 Task: Create a due date automation trigger when advanced on, on the monday before a card is due add fields with custom field "Resume" set to a date between 1 and 7 working days ago at 11:00 AM.
Action: Mouse moved to (1107, 84)
Screenshot: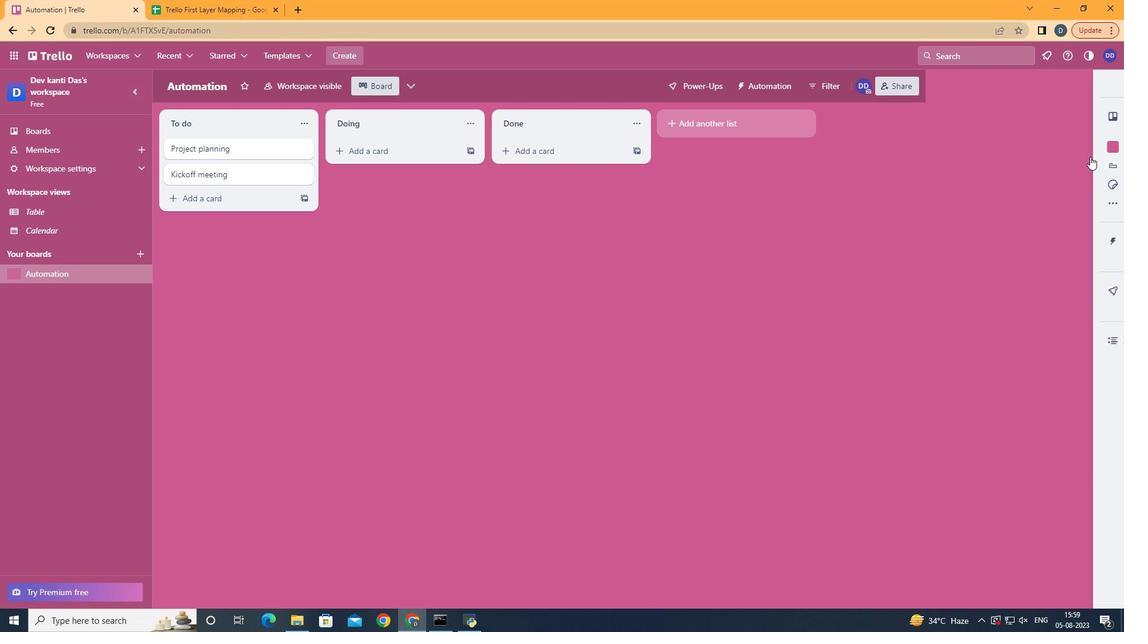 
Action: Mouse pressed left at (1107, 84)
Screenshot: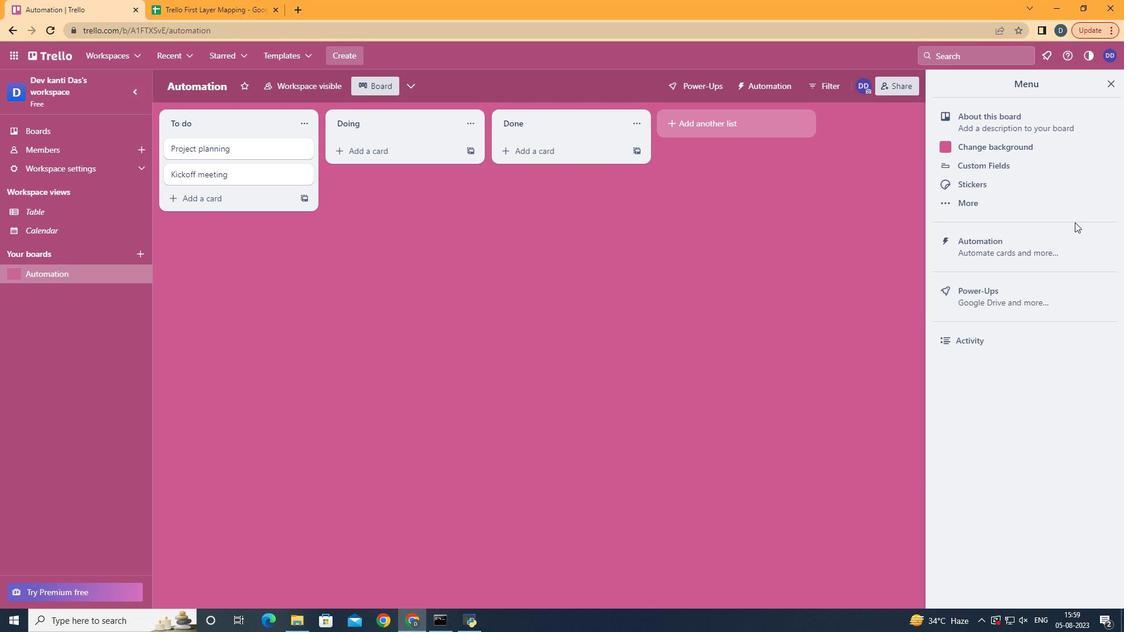 
Action: Mouse moved to (1057, 243)
Screenshot: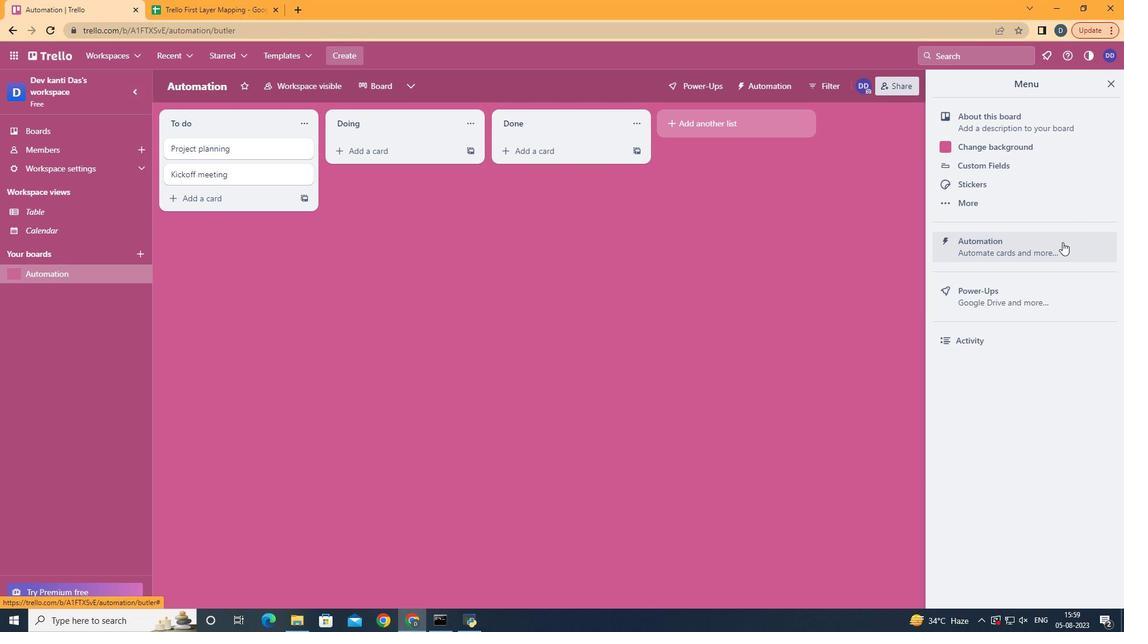 
Action: Mouse pressed left at (1057, 243)
Screenshot: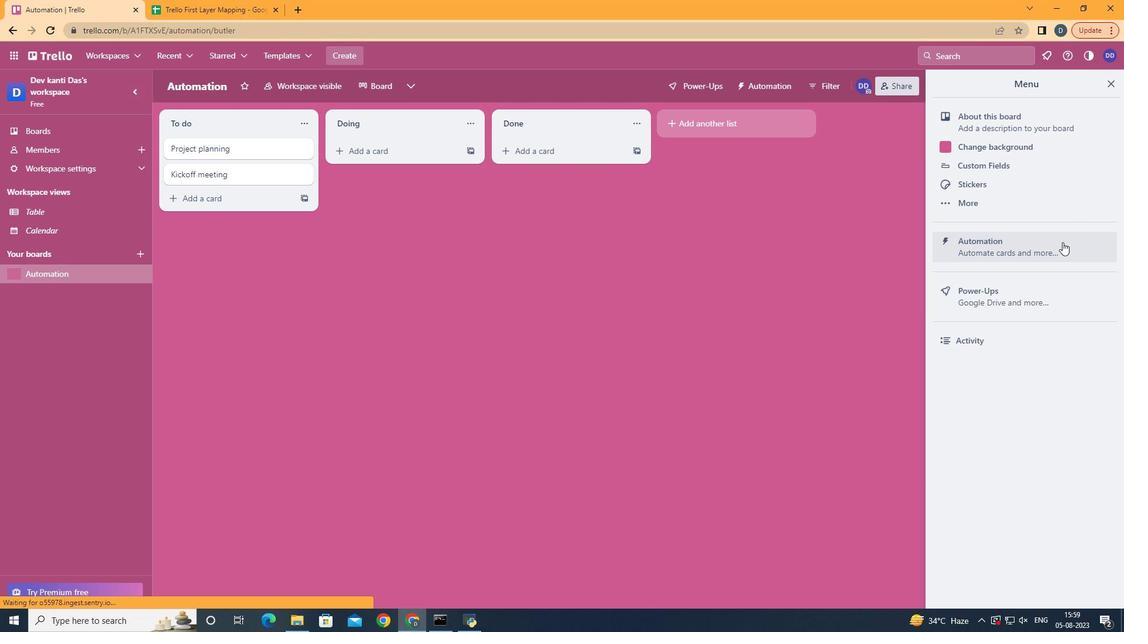 
Action: Mouse moved to (235, 243)
Screenshot: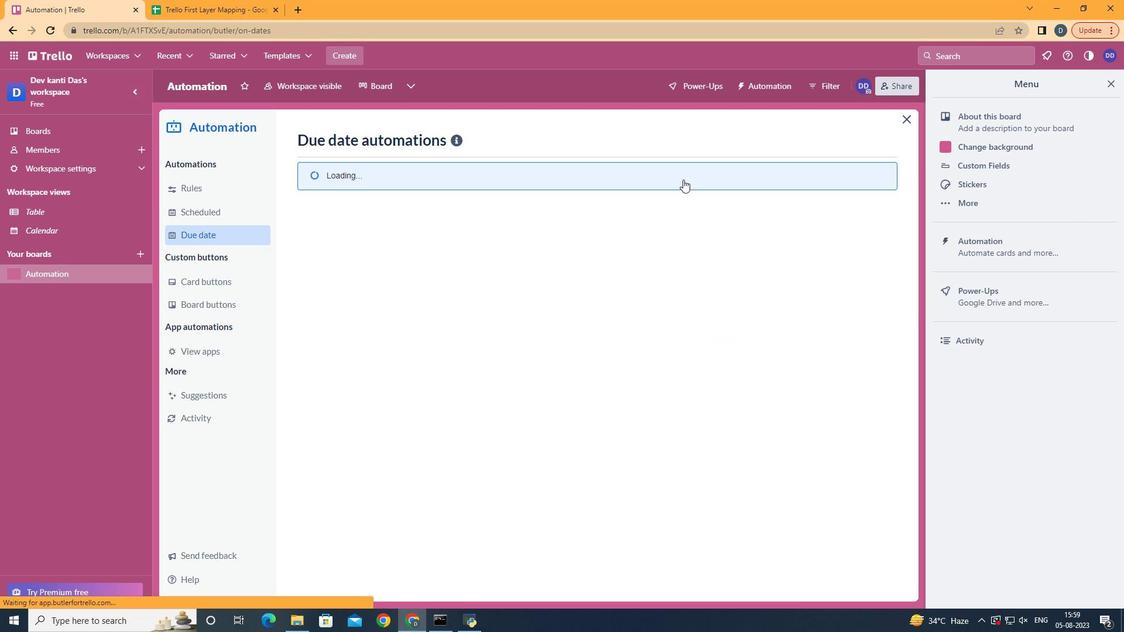 
Action: Mouse pressed left at (235, 243)
Screenshot: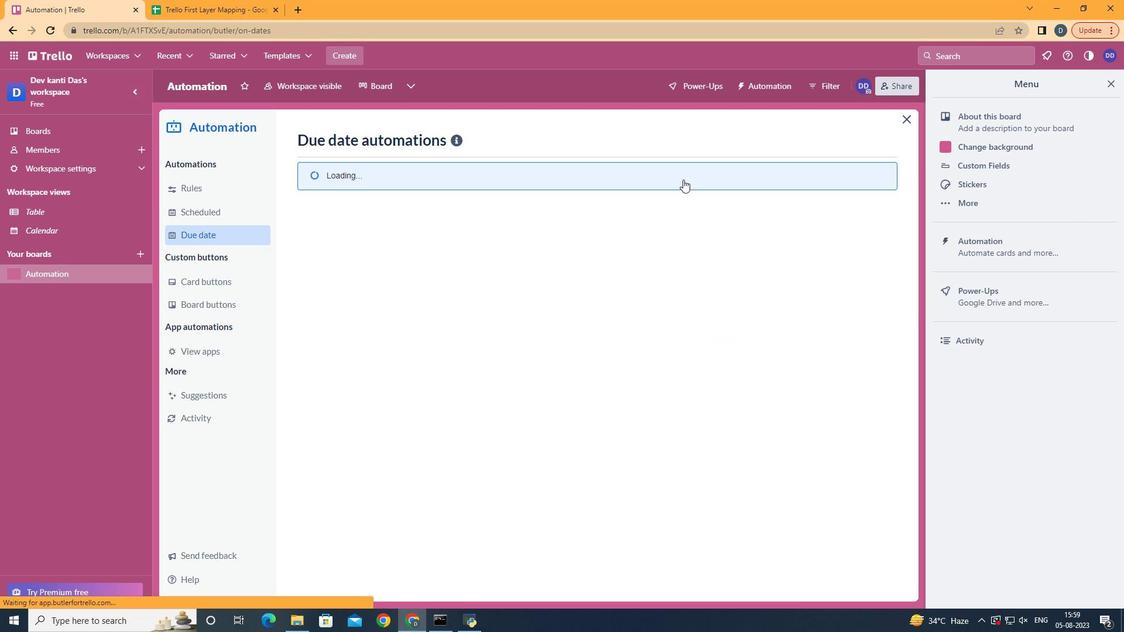 
Action: Mouse moved to (830, 142)
Screenshot: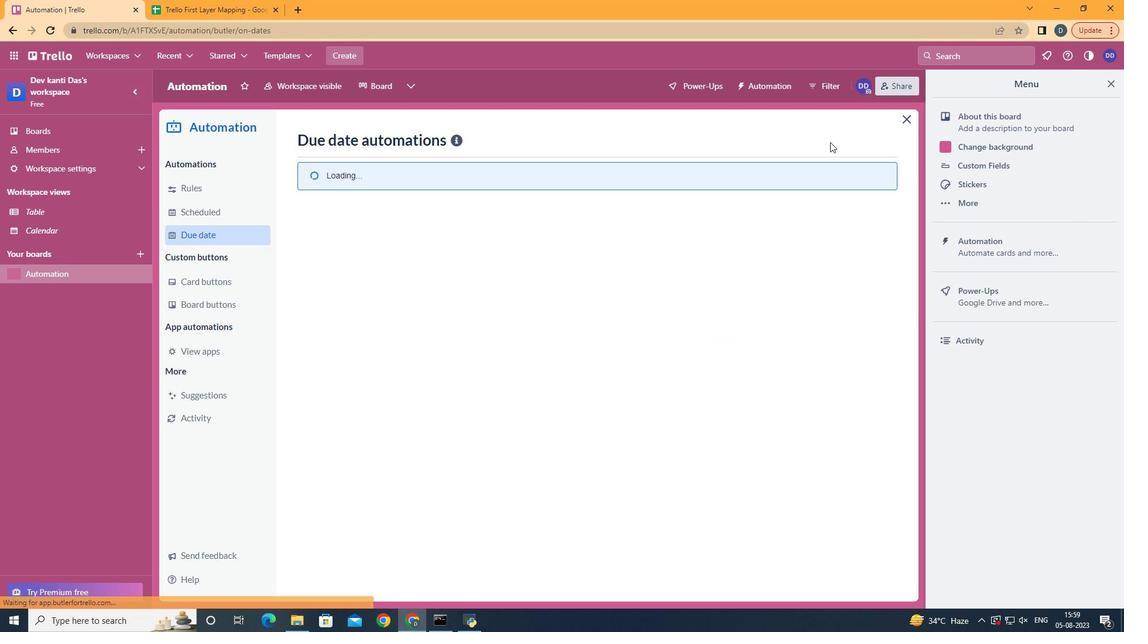 
Action: Mouse pressed left at (830, 142)
Screenshot: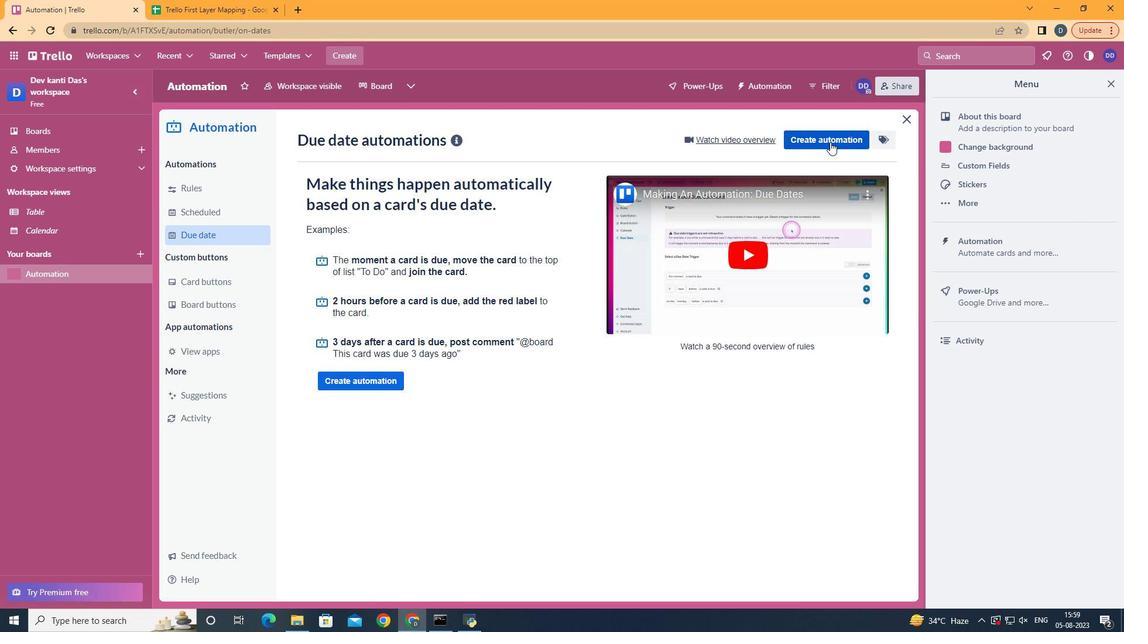 
Action: Mouse pressed left at (830, 142)
Screenshot: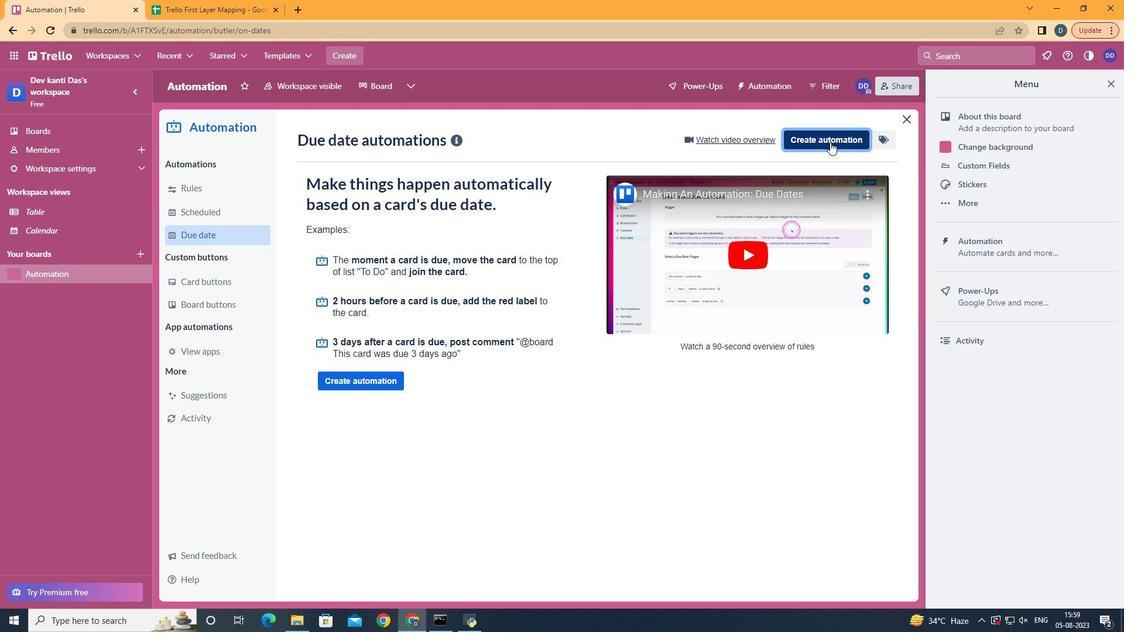 
Action: Mouse moved to (608, 252)
Screenshot: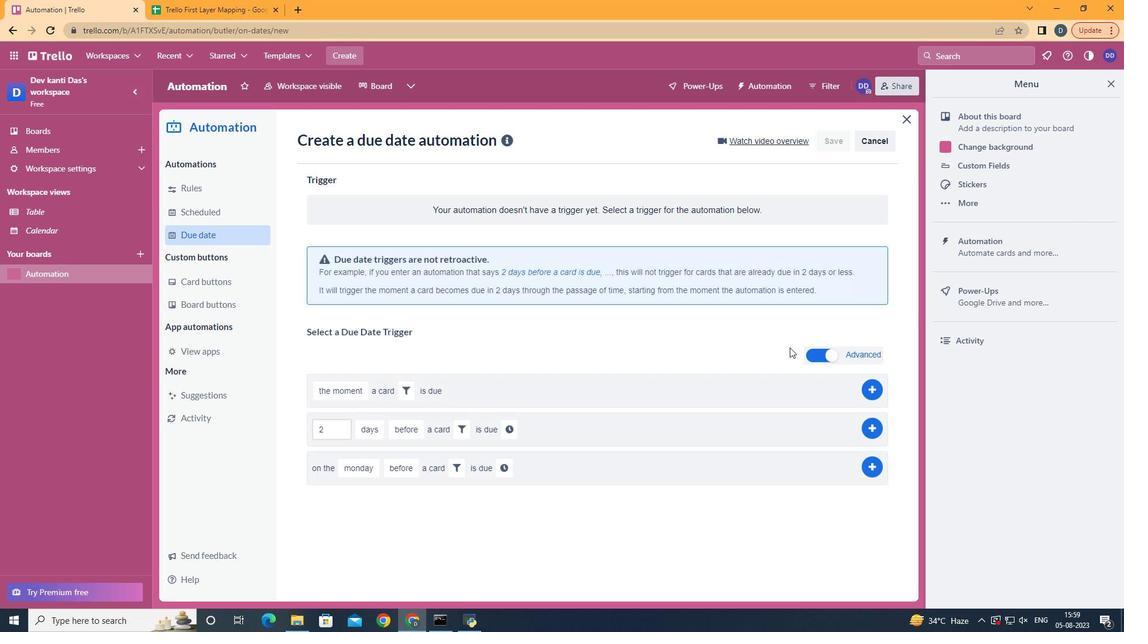 
Action: Mouse pressed left at (608, 252)
Screenshot: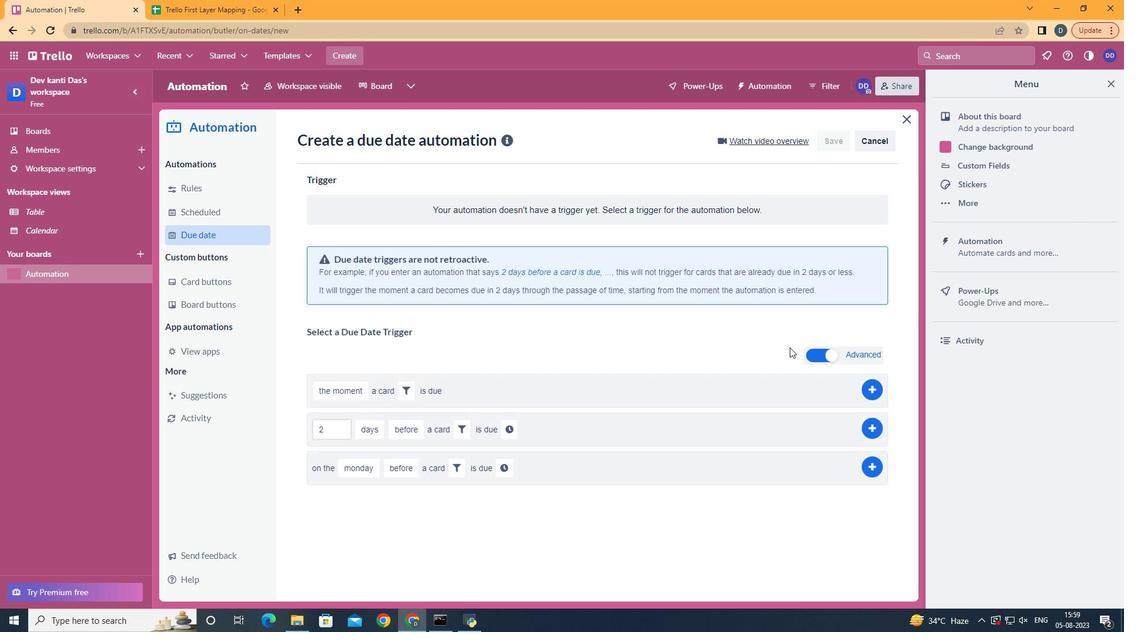 
Action: Mouse moved to (372, 312)
Screenshot: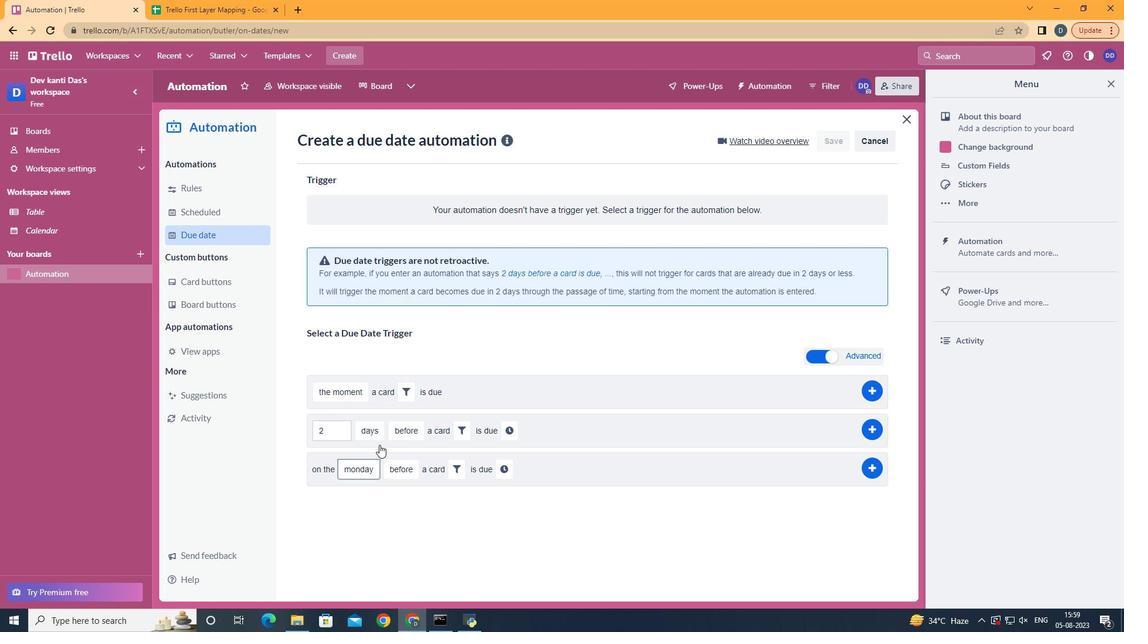 
Action: Mouse pressed left at (372, 312)
Screenshot: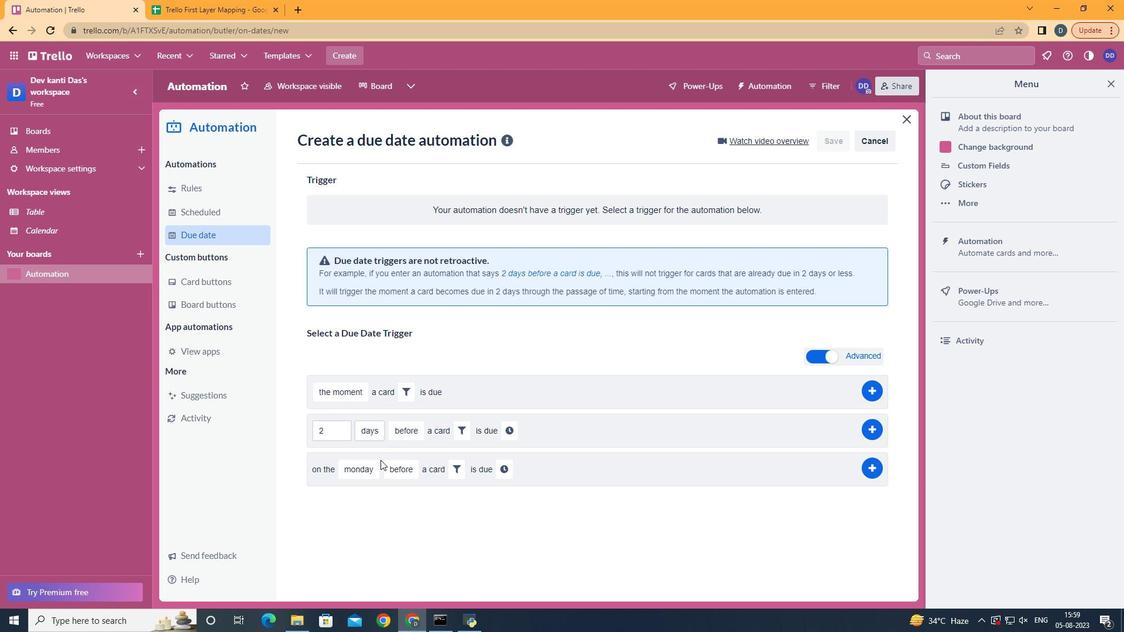
Action: Mouse moved to (405, 493)
Screenshot: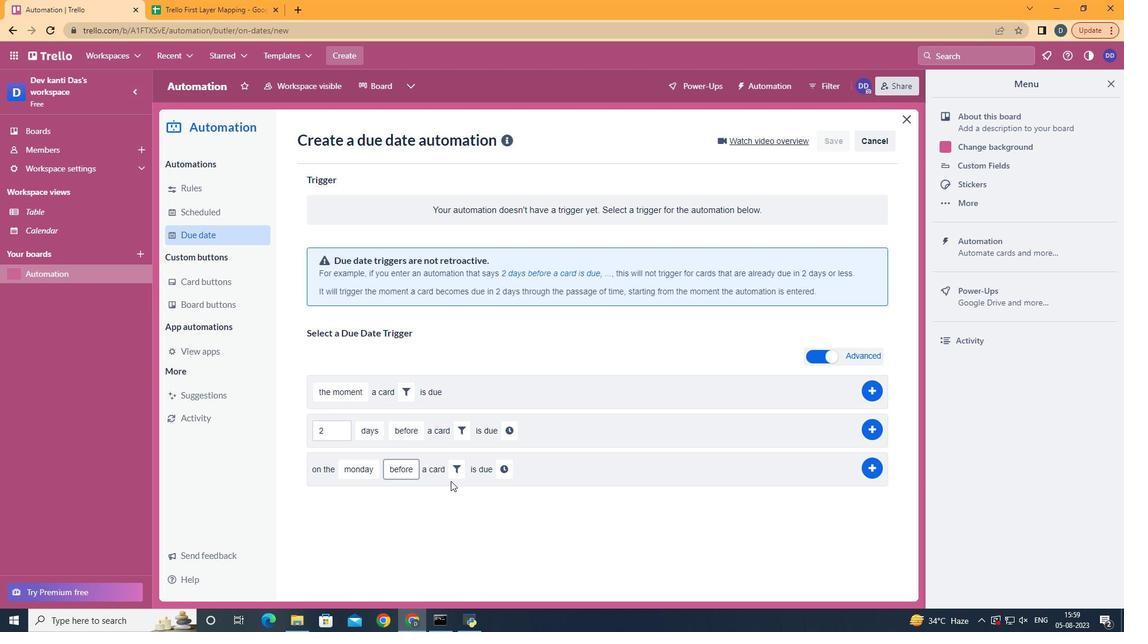 
Action: Mouse pressed left at (405, 493)
Screenshot: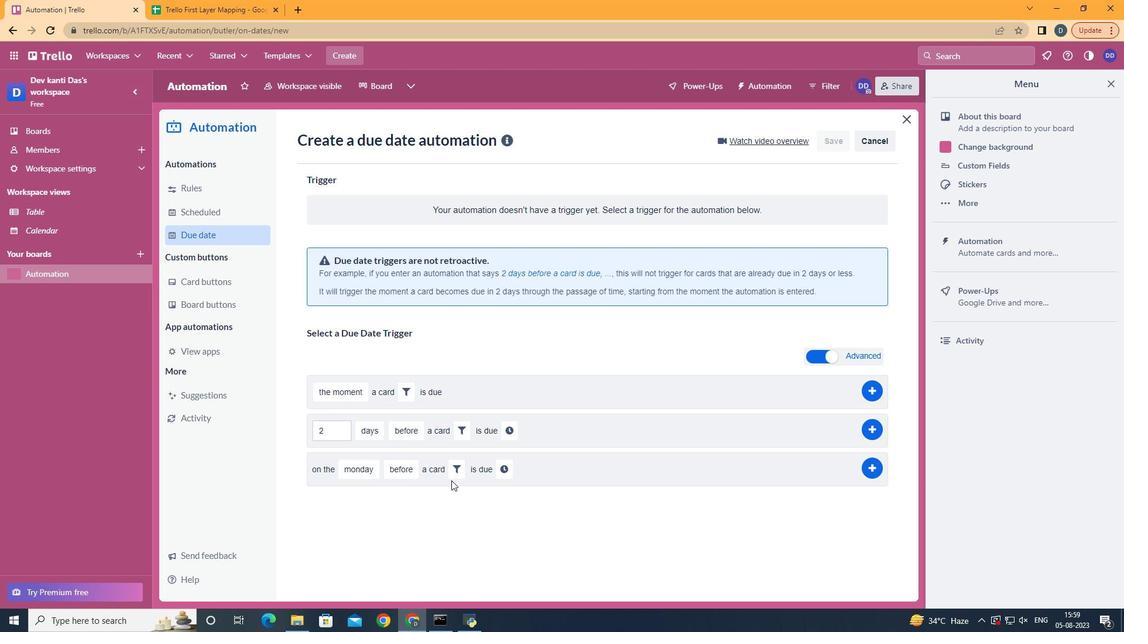 
Action: Mouse moved to (453, 476)
Screenshot: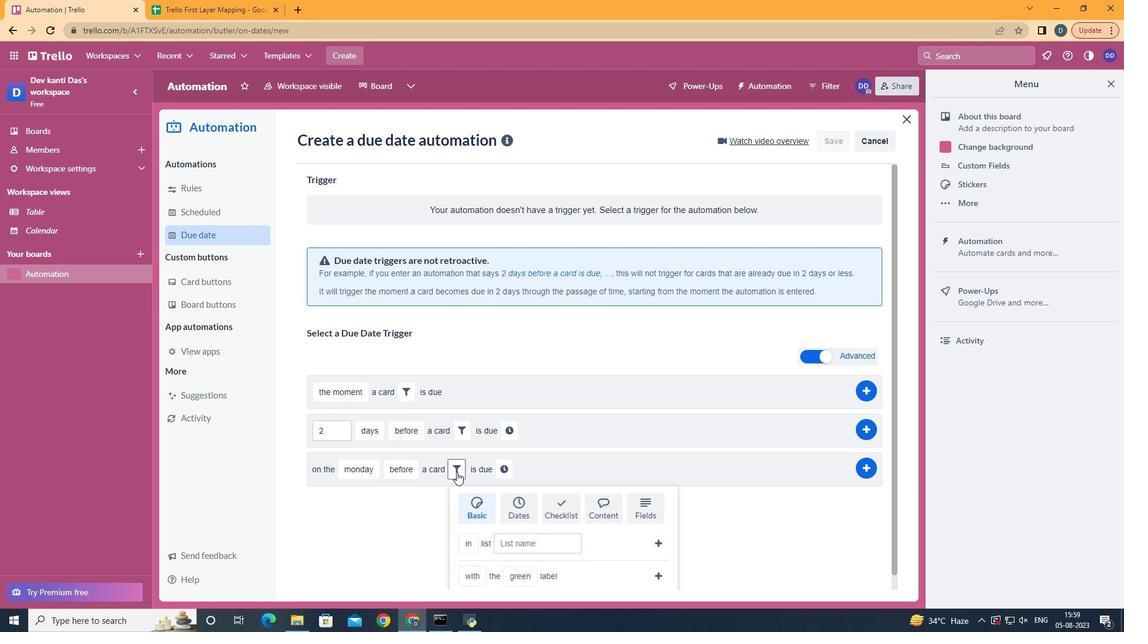 
Action: Mouse pressed left at (453, 476)
Screenshot: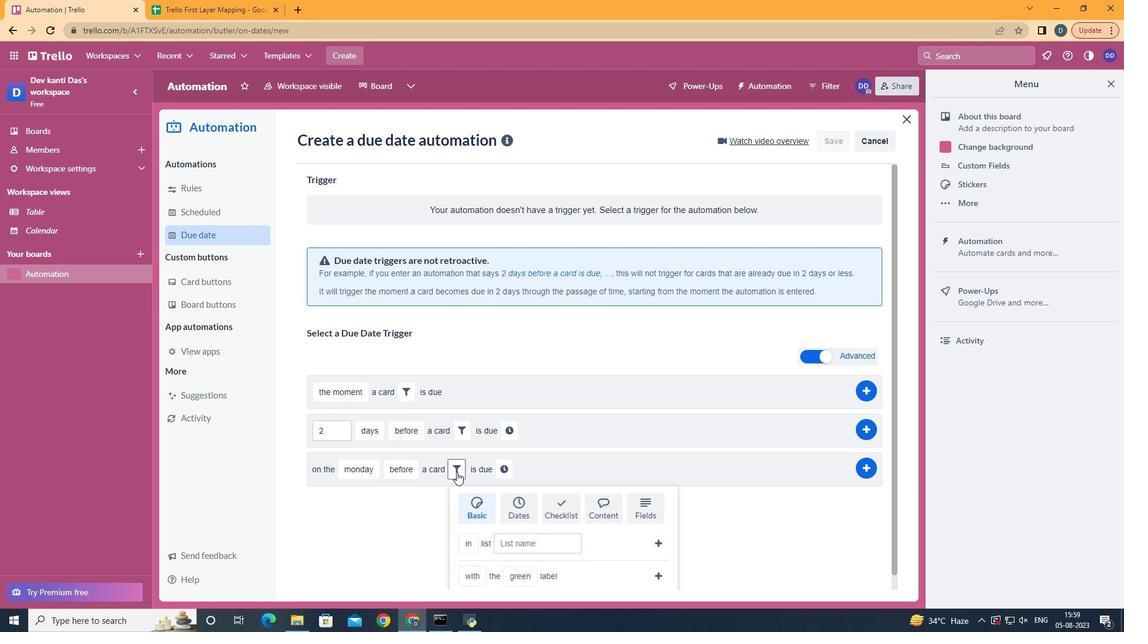 
Action: Mouse moved to (643, 504)
Screenshot: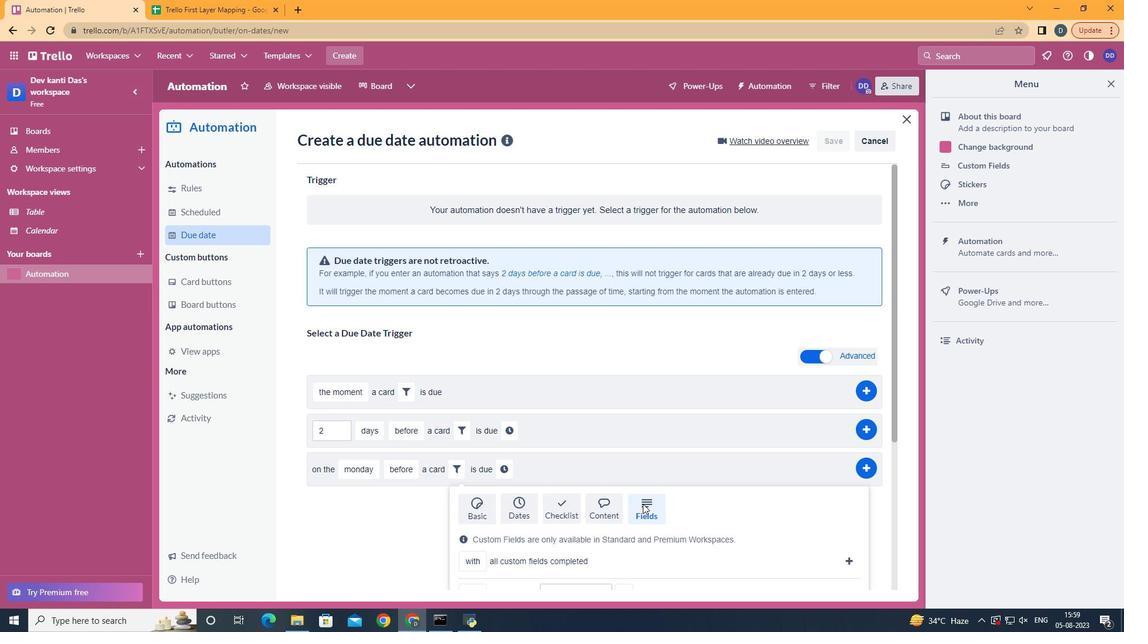 
Action: Mouse pressed left at (643, 504)
Screenshot: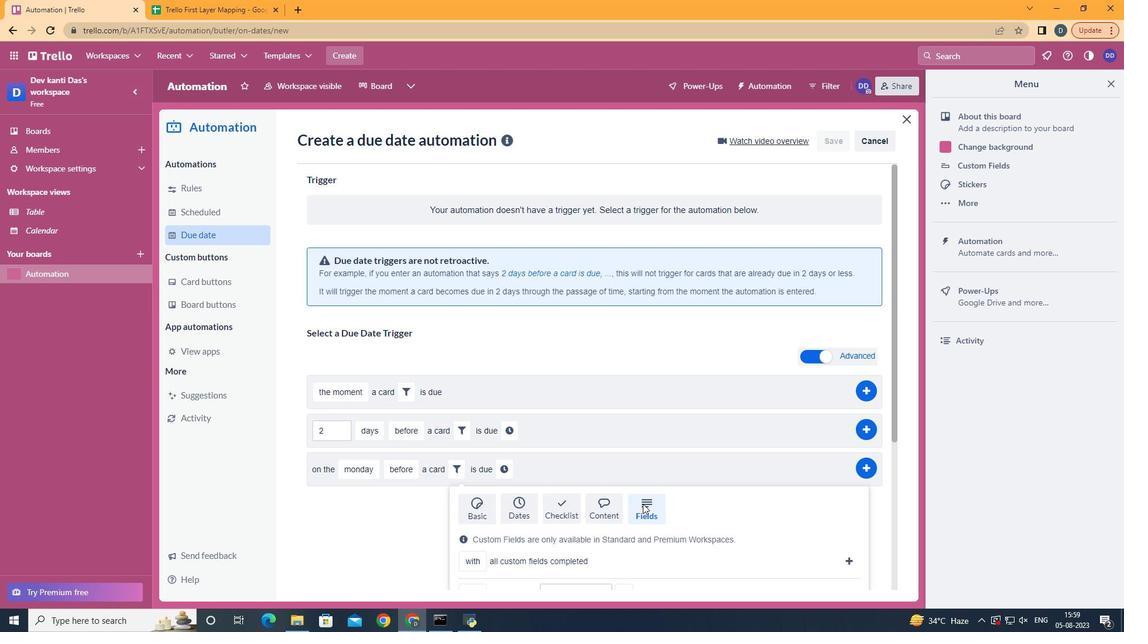 
Action: Mouse moved to (643, 504)
Screenshot: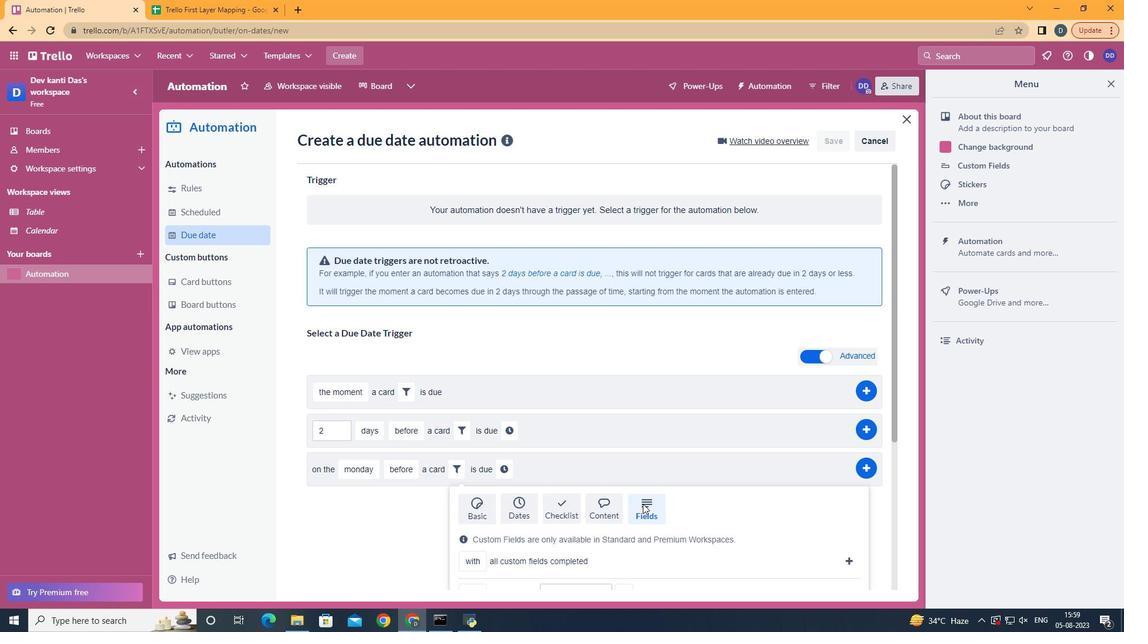 
Action: Mouse scrolled (643, 503) with delta (0, 0)
Screenshot: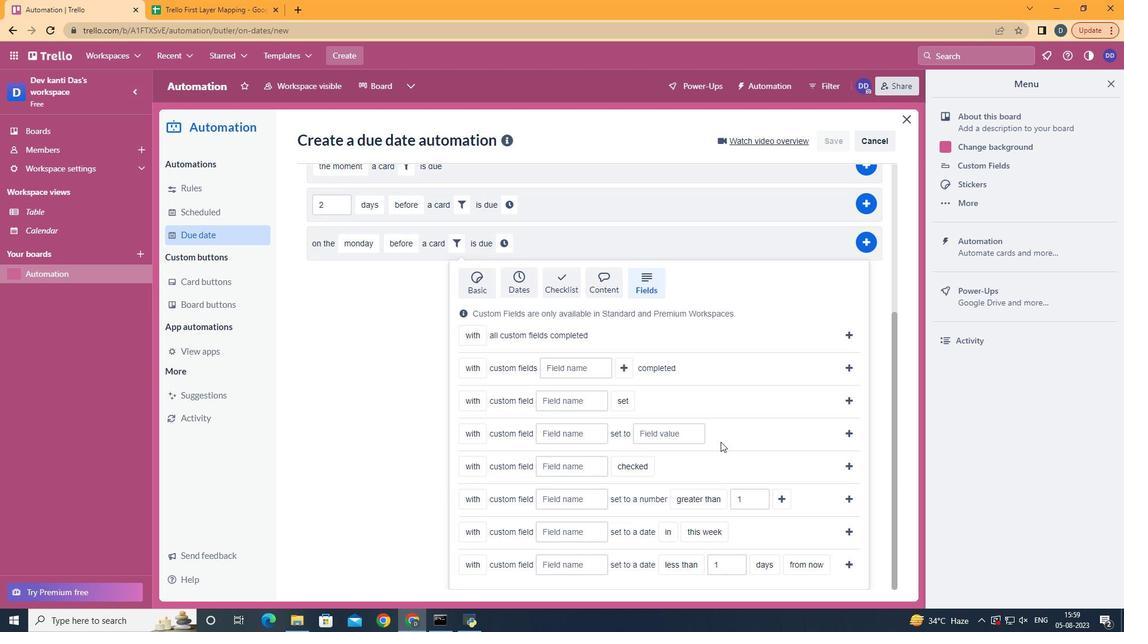 
Action: Mouse scrolled (643, 503) with delta (0, 0)
Screenshot: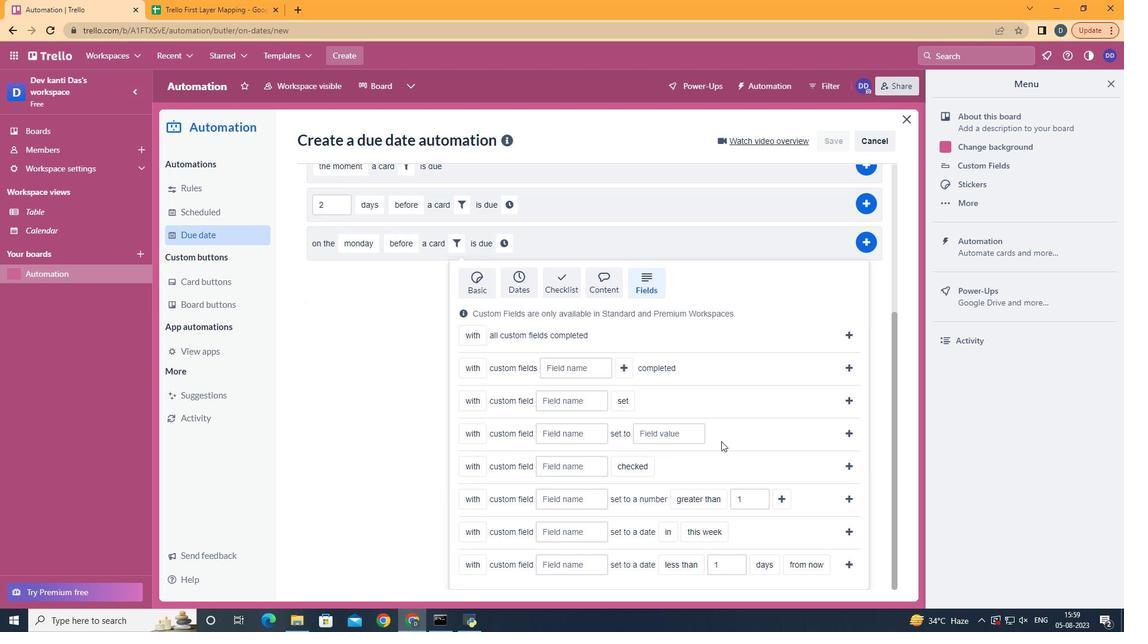 
Action: Mouse scrolled (643, 503) with delta (0, 0)
Screenshot: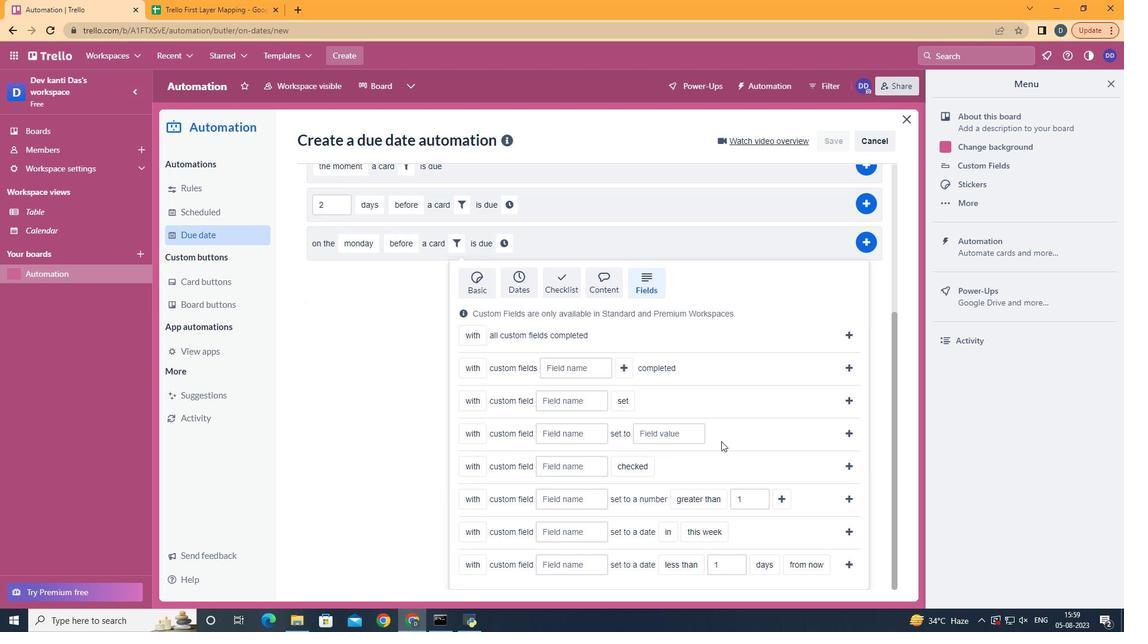 
Action: Mouse scrolled (643, 503) with delta (0, 0)
Screenshot: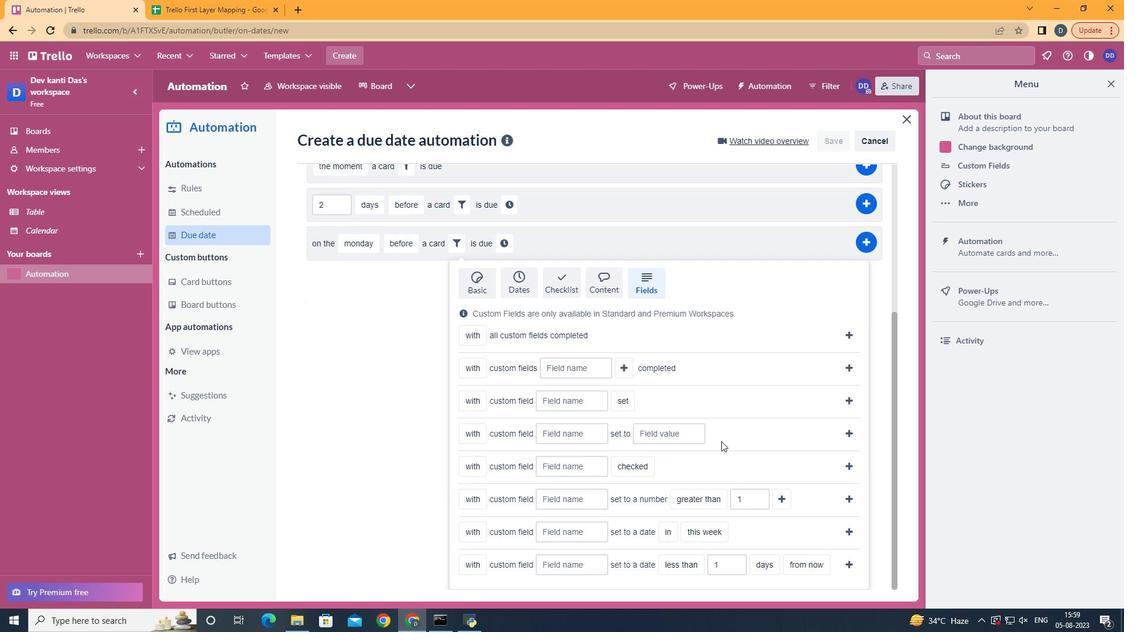 
Action: Mouse scrolled (643, 503) with delta (0, 0)
Screenshot: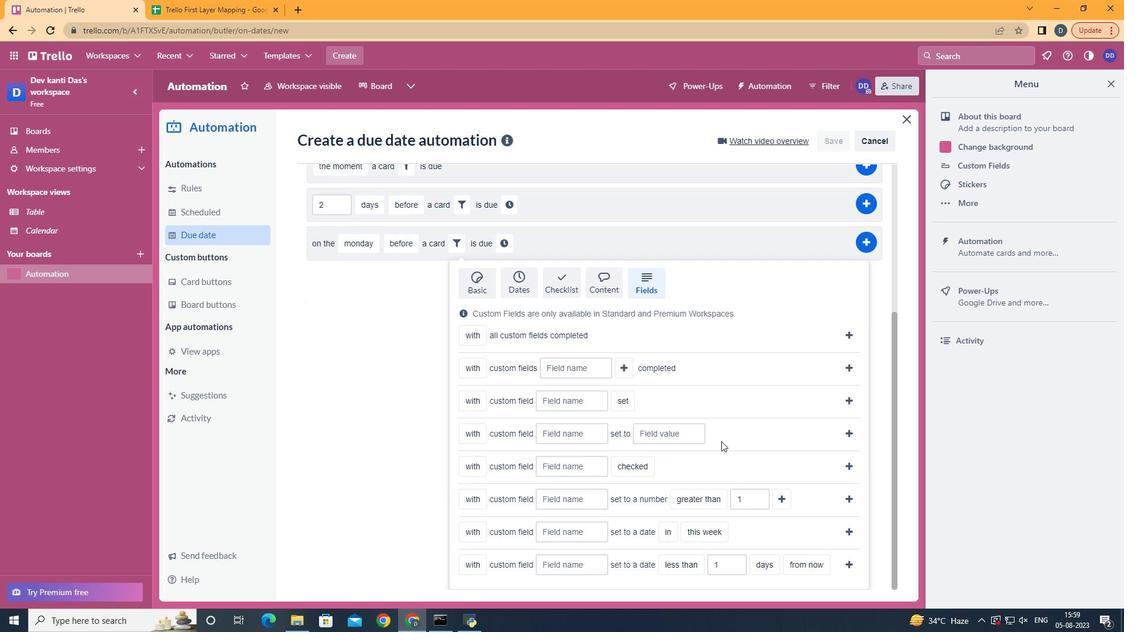 
Action: Mouse scrolled (643, 503) with delta (0, 0)
Screenshot: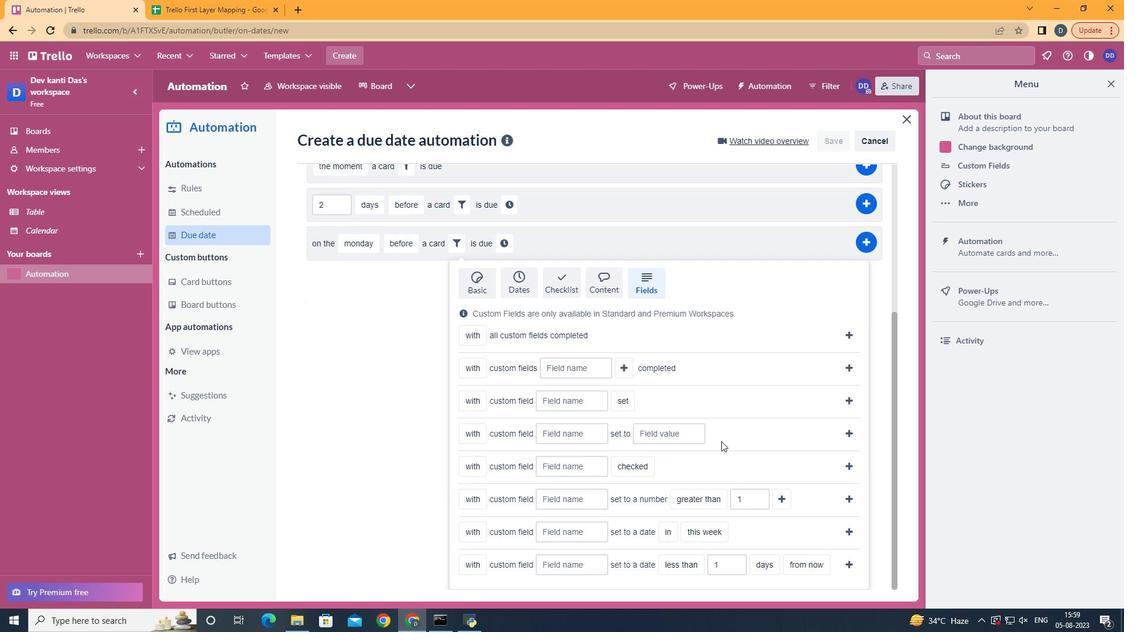 
Action: Mouse moved to (615, 489)
Screenshot: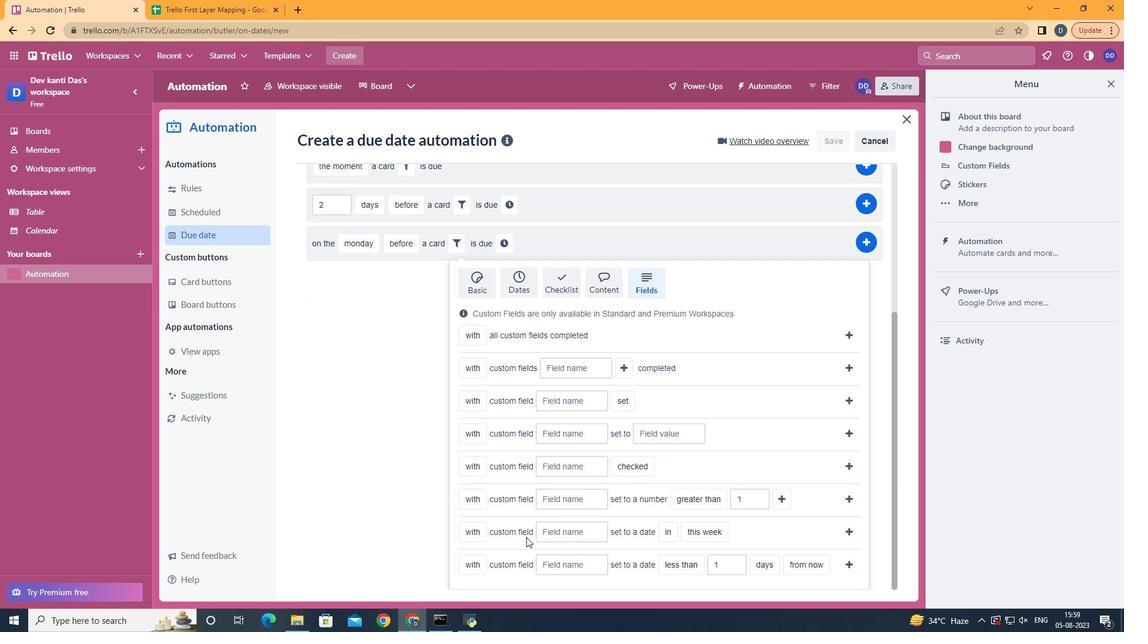 
Action: Mouse scrolled (615, 489) with delta (0, 0)
Screenshot: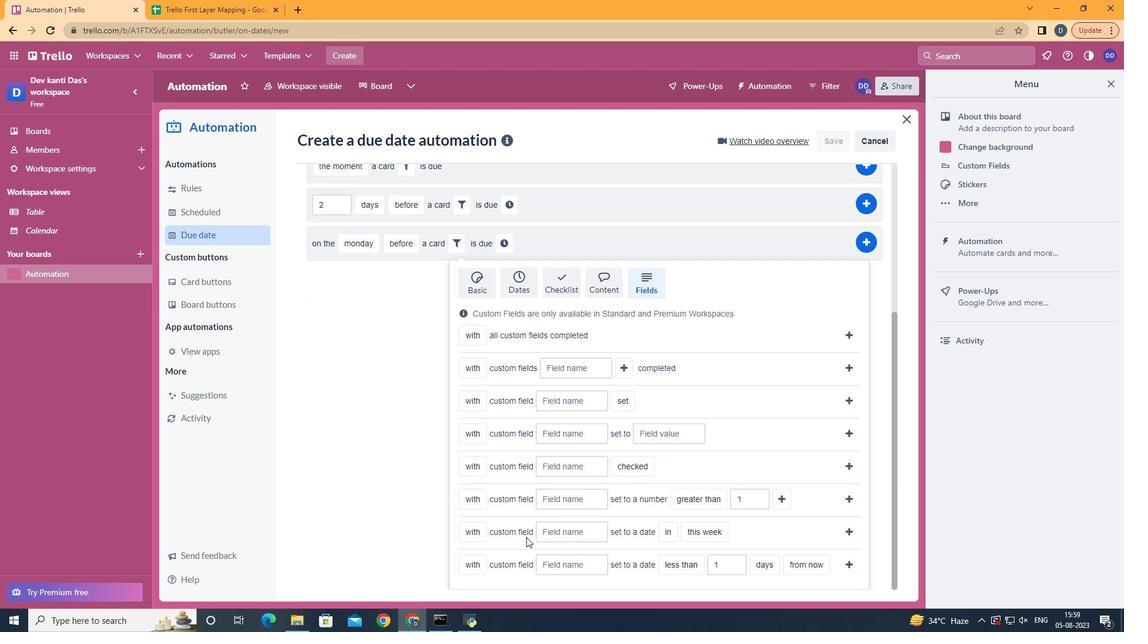 
Action: Mouse scrolled (615, 489) with delta (0, 0)
Screenshot: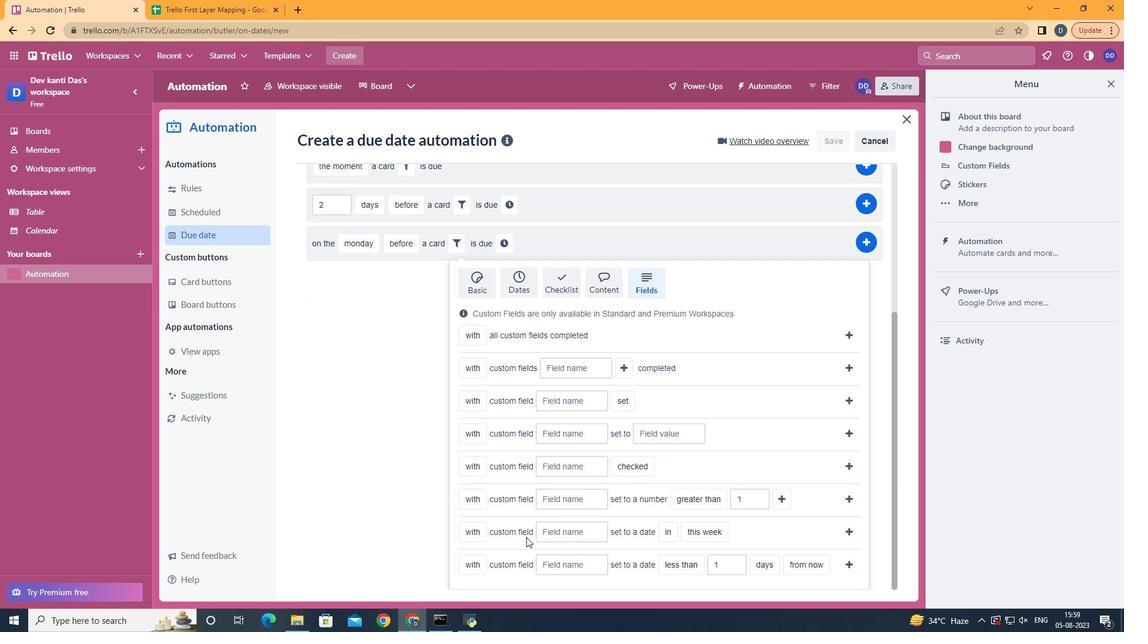 
Action: Mouse scrolled (615, 489) with delta (0, 0)
Screenshot: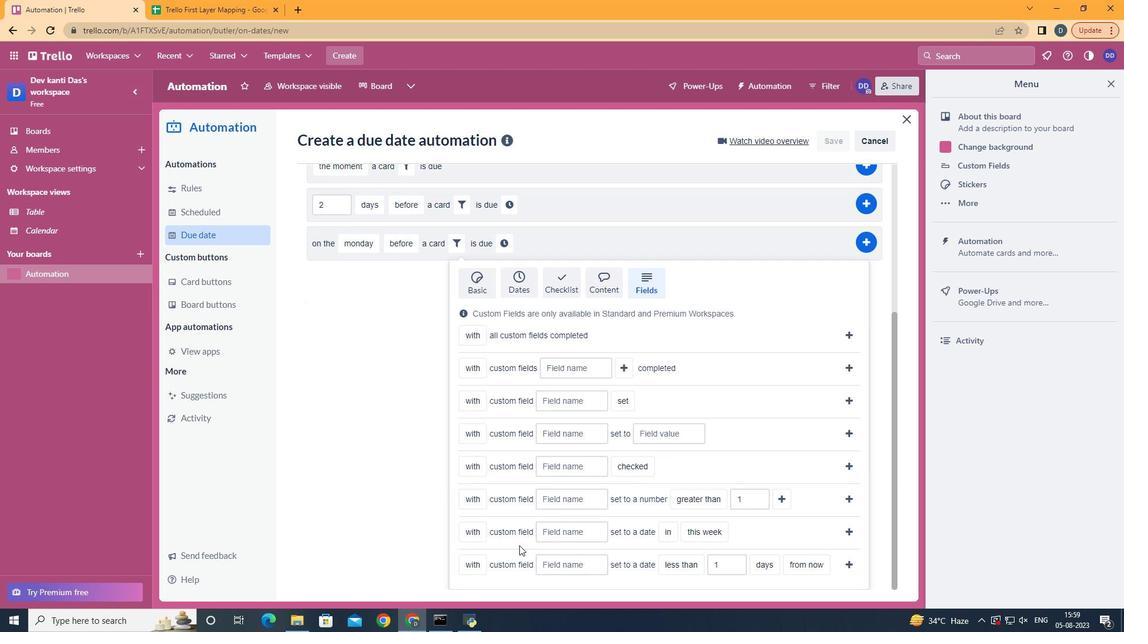 
Action: Mouse moved to (490, 516)
Screenshot: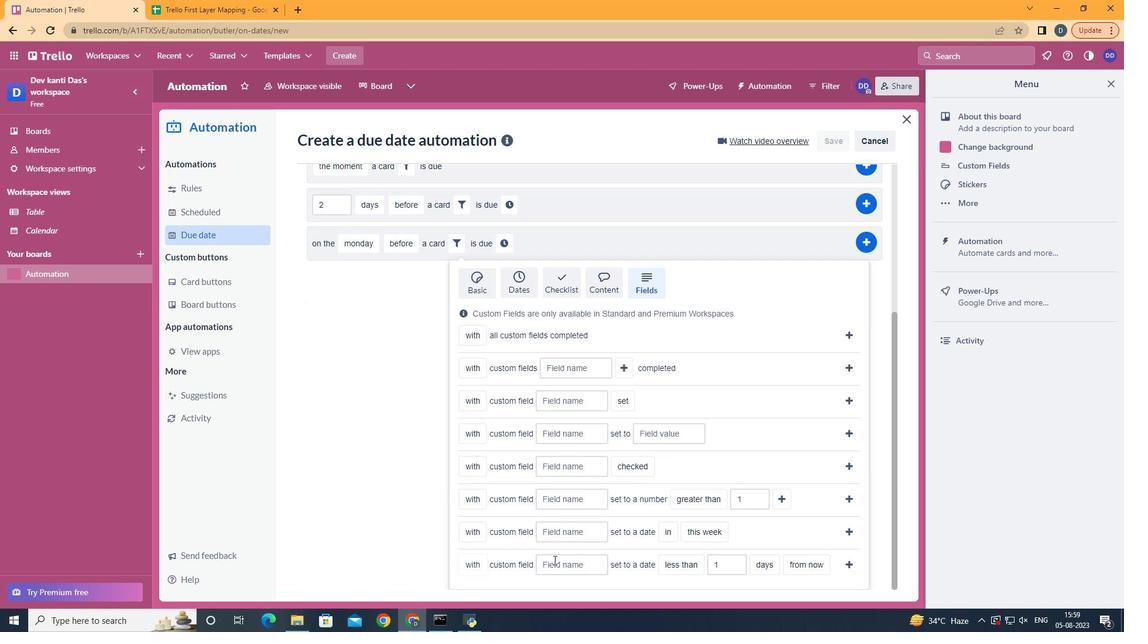 
Action: Mouse pressed left at (490, 516)
Screenshot: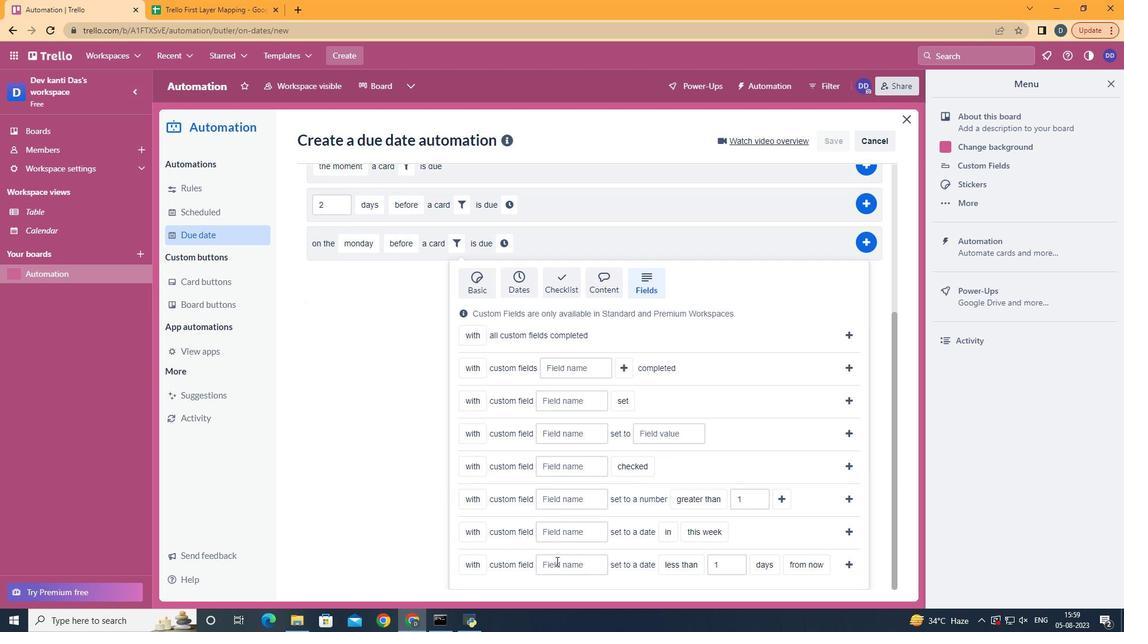 
Action: Mouse moved to (556, 561)
Screenshot: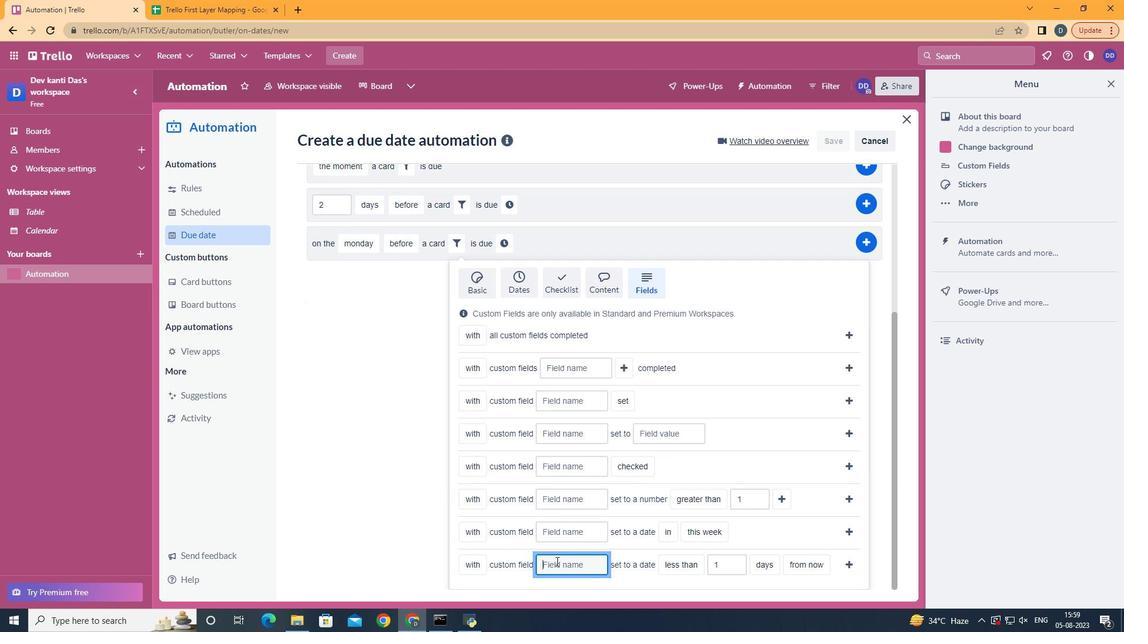 
Action: Mouse pressed left at (556, 561)
Screenshot: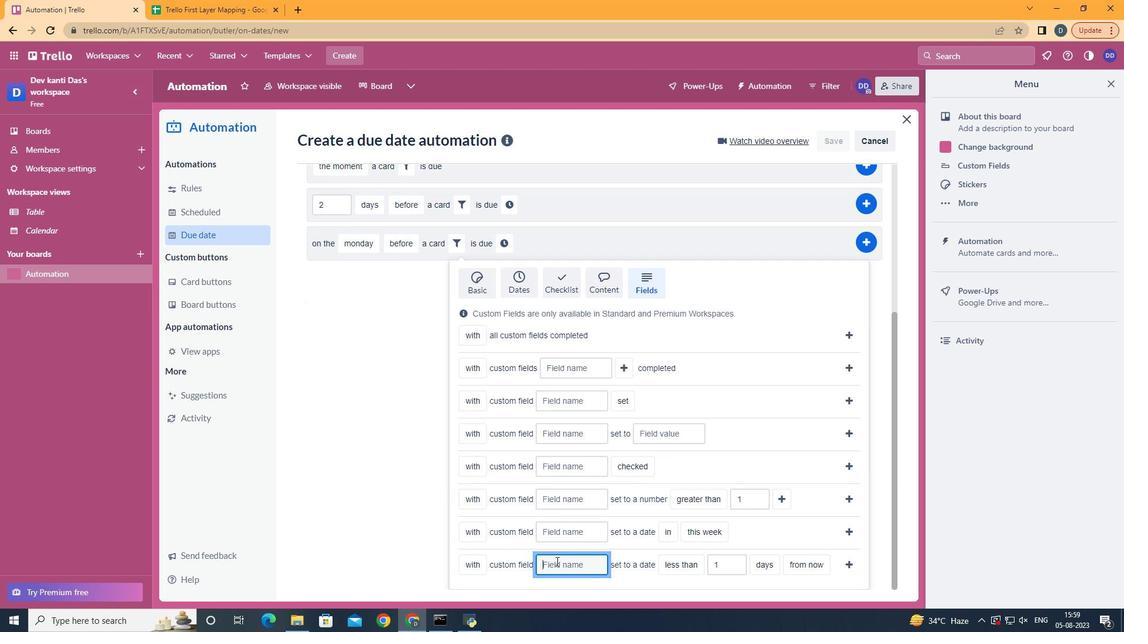 
Action: Key pressed <Key.shift>Resume
Screenshot: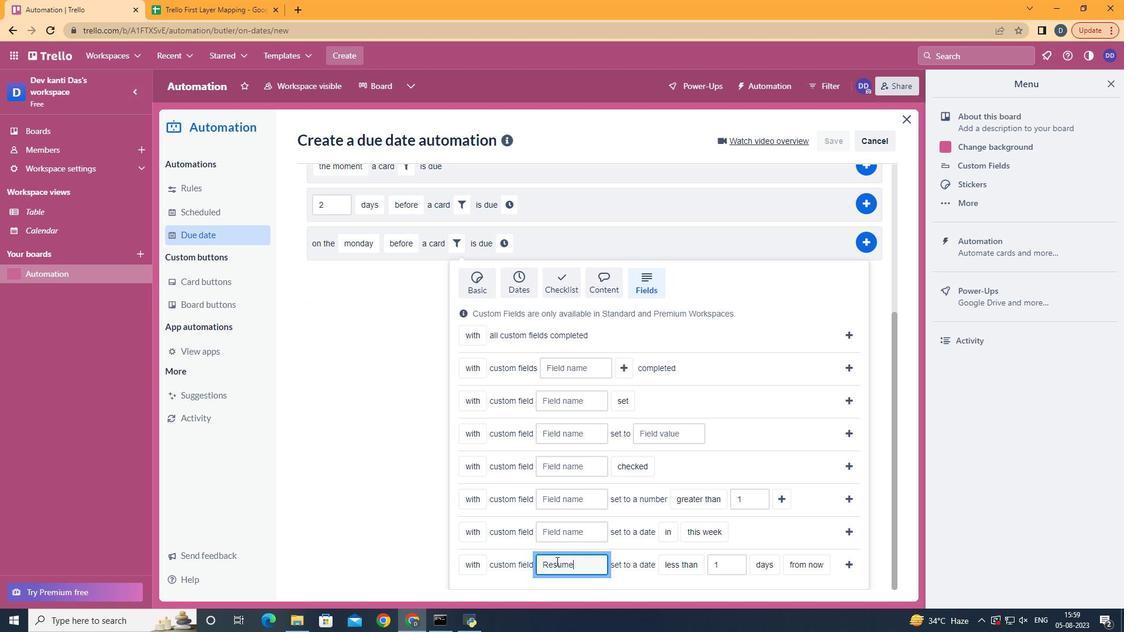 
Action: Mouse moved to (694, 542)
Screenshot: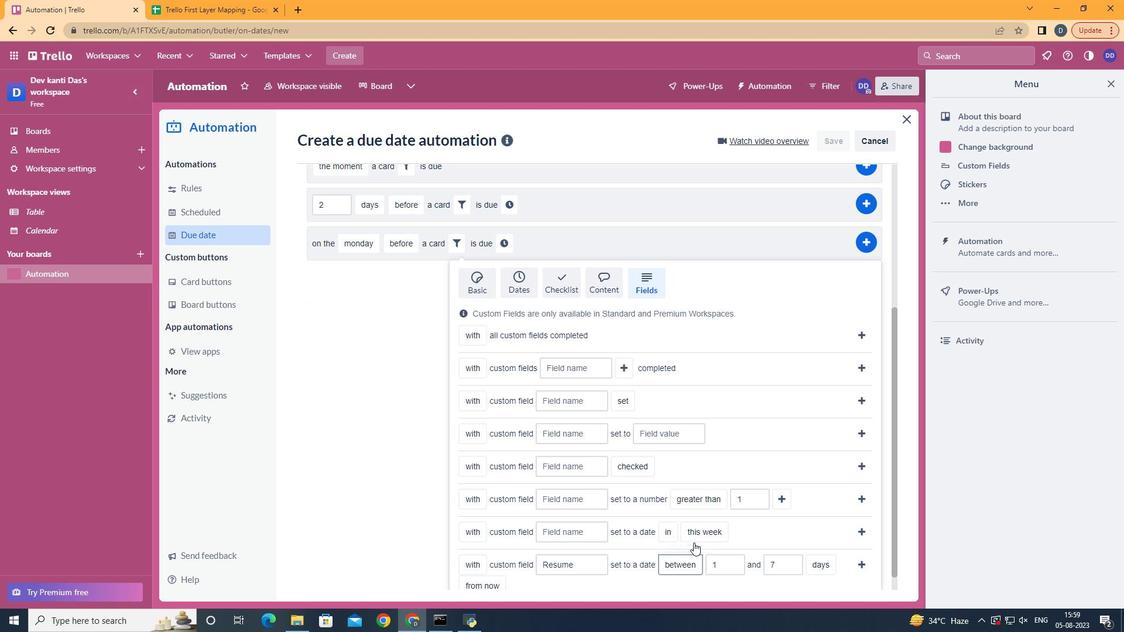 
Action: Mouse pressed left at (694, 542)
Screenshot: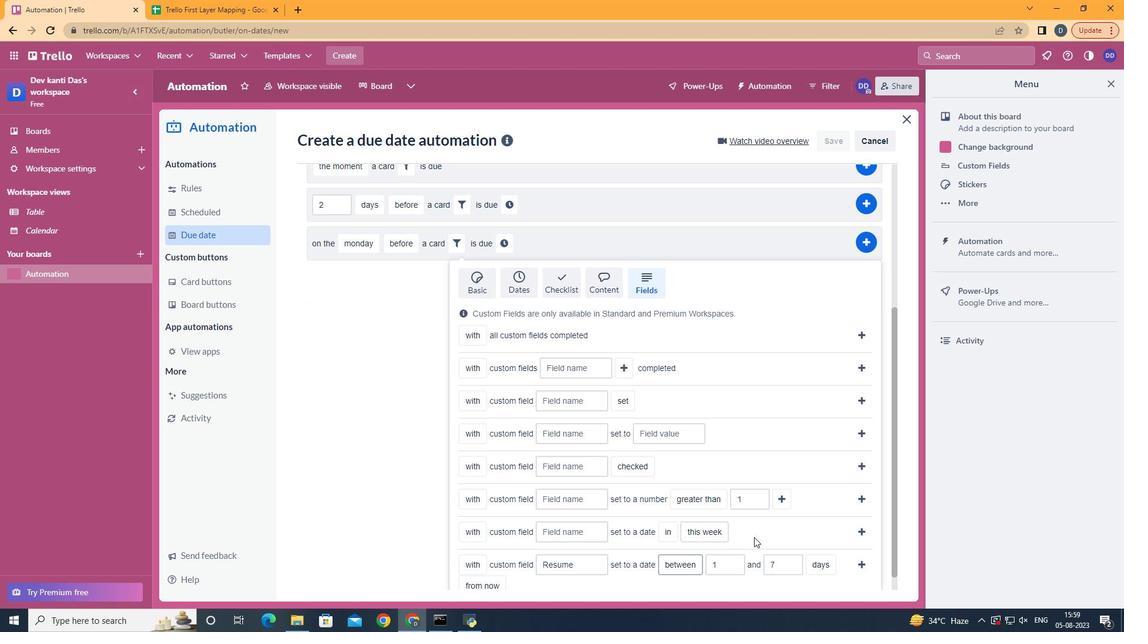 
Action: Mouse moved to (780, 531)
Screenshot: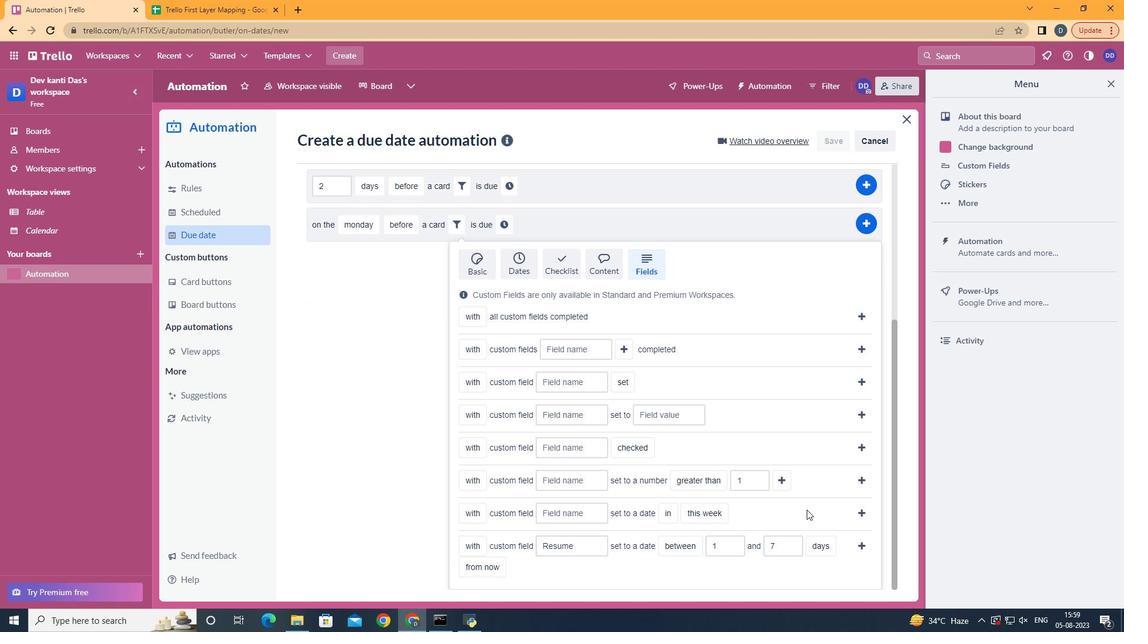 
Action: Mouse scrolled (780, 530) with delta (0, 0)
Screenshot: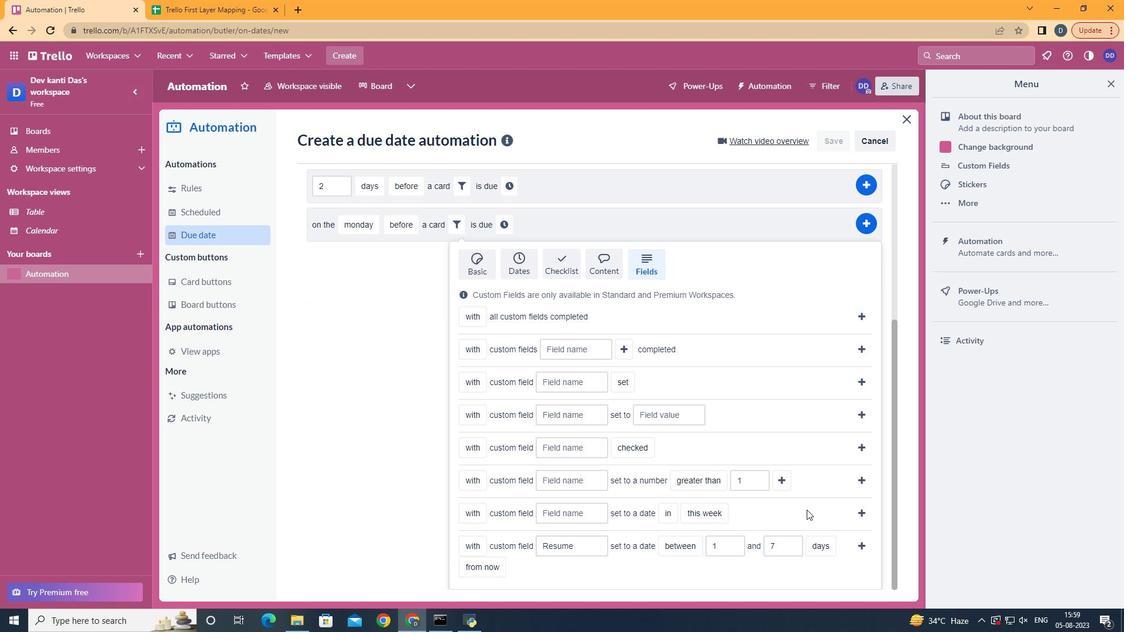 
Action: Mouse scrolled (780, 530) with delta (0, 0)
Screenshot: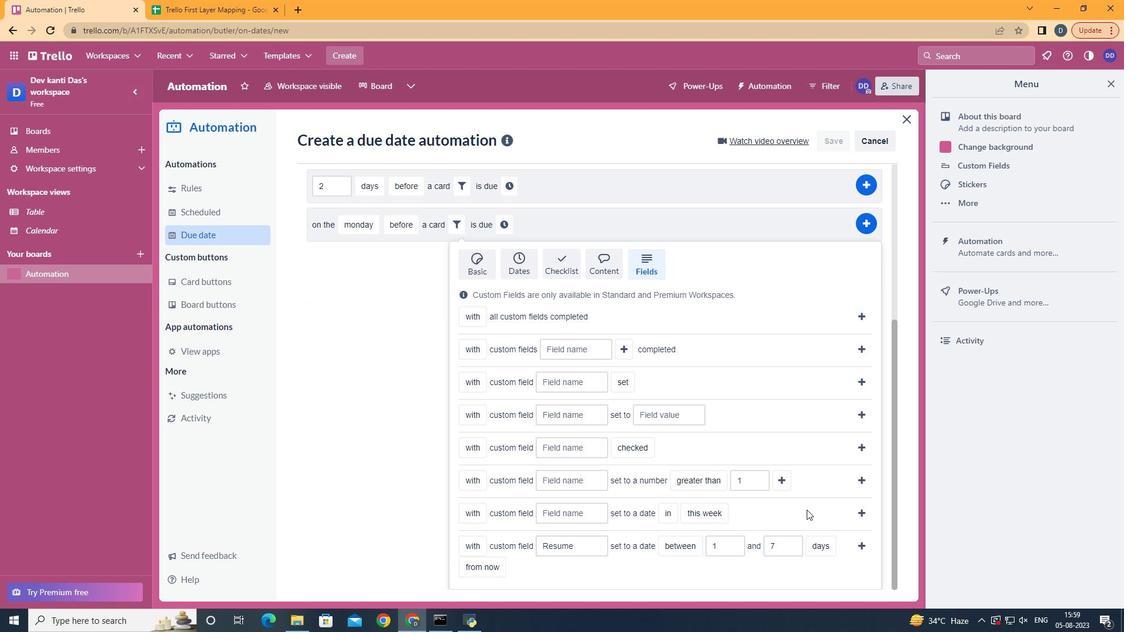
Action: Mouse scrolled (780, 530) with delta (0, 0)
Screenshot: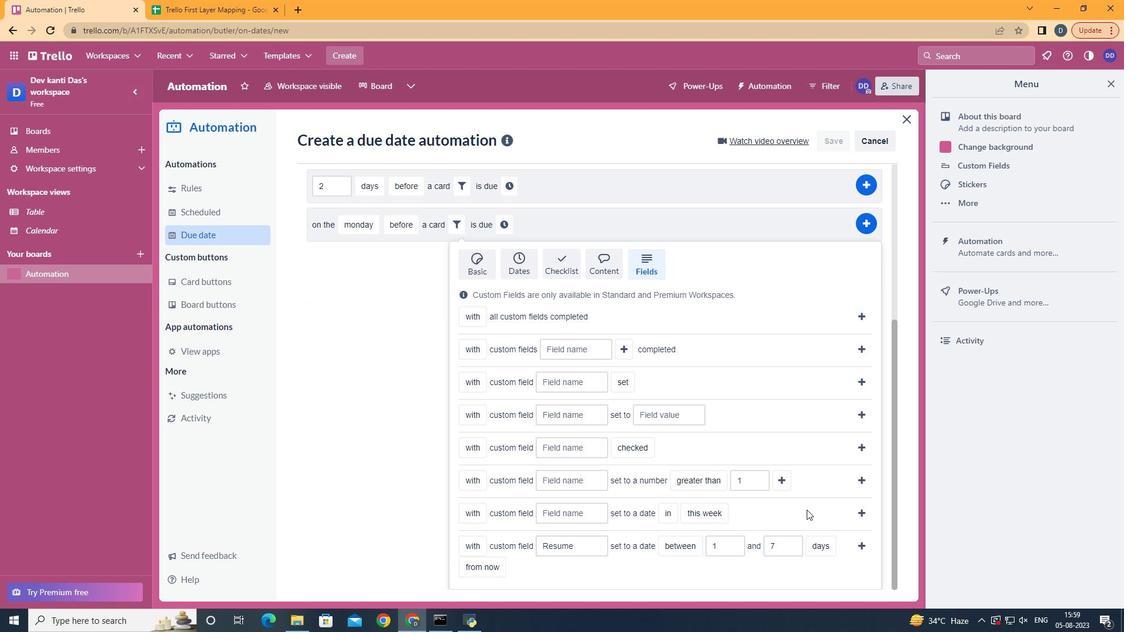 
Action: Mouse scrolled (780, 530) with delta (0, 0)
Screenshot: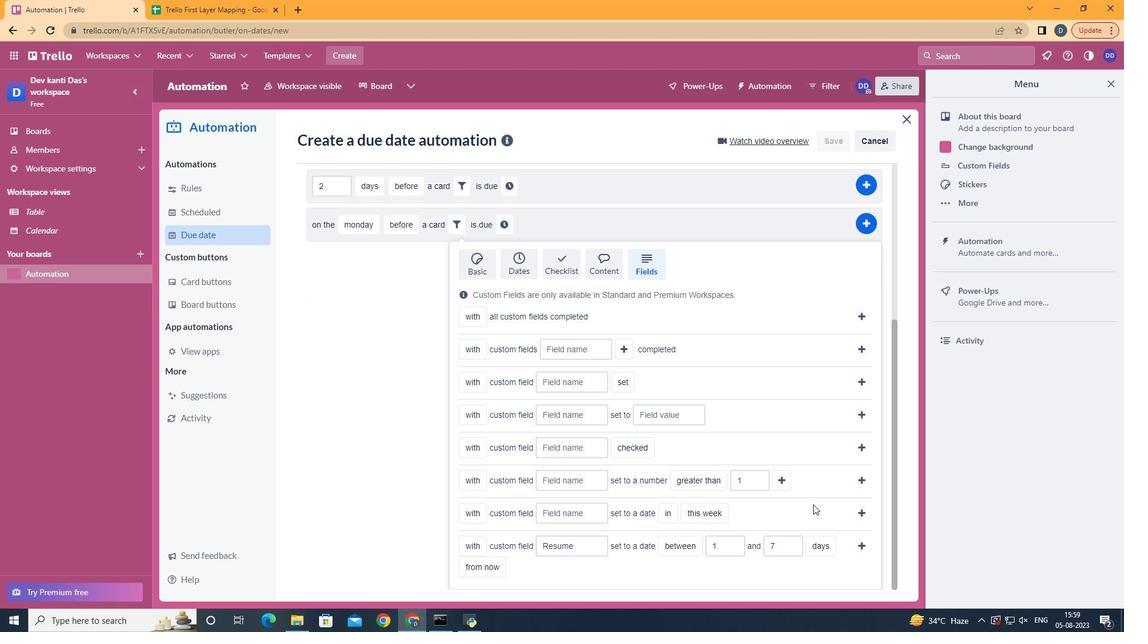 
Action: Mouse moved to (832, 525)
Screenshot: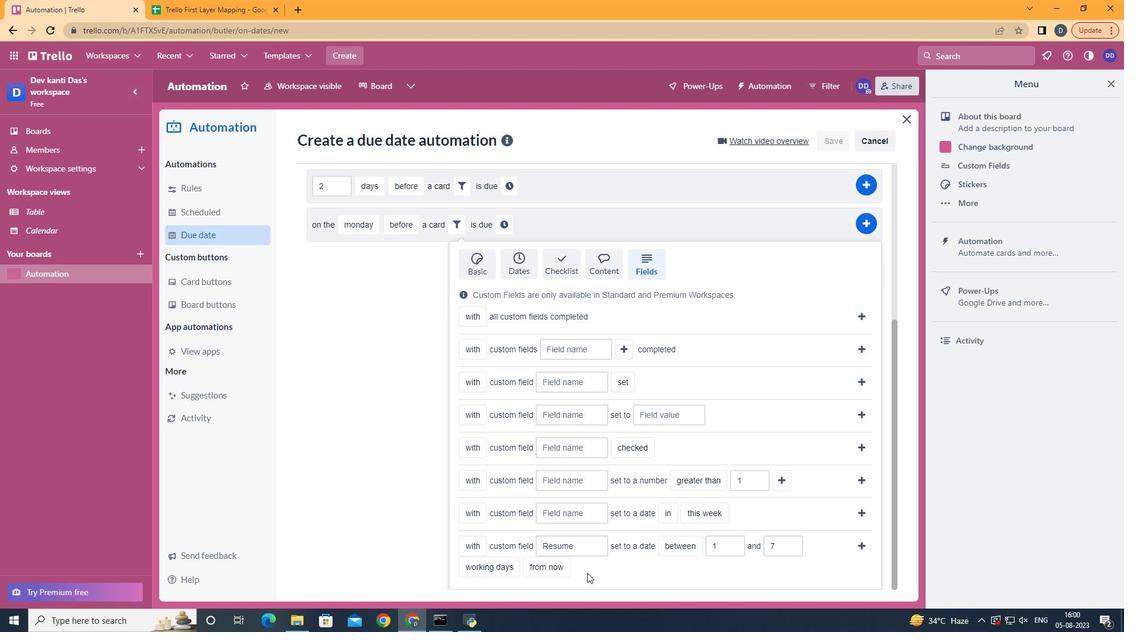 
Action: Mouse pressed left at (832, 525)
Screenshot: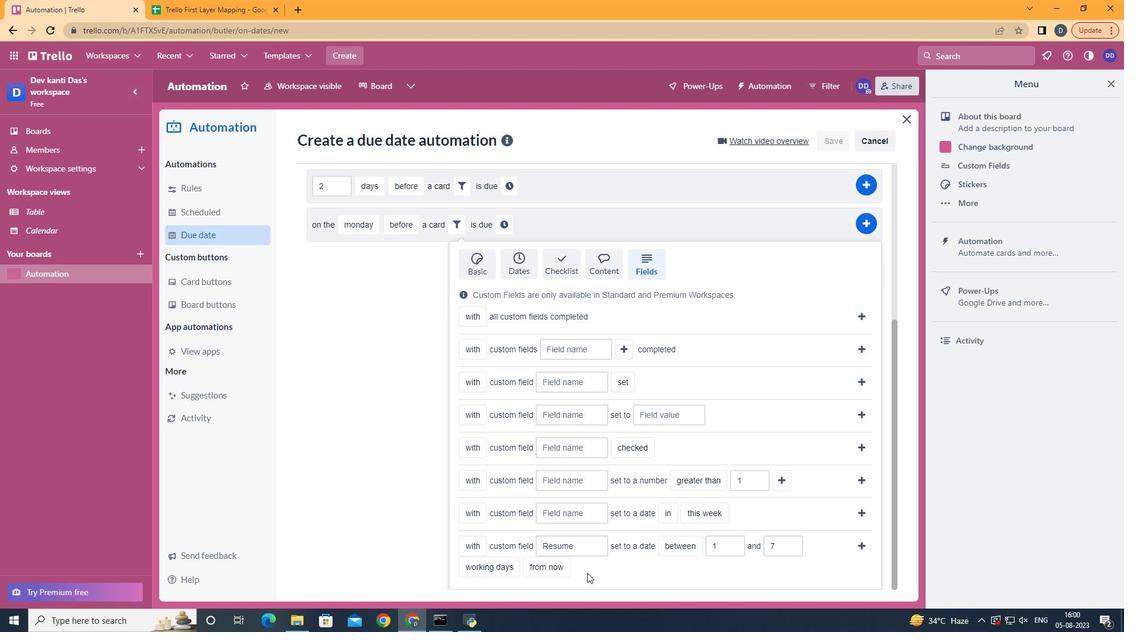 
Action: Mouse moved to (548, 518)
Screenshot: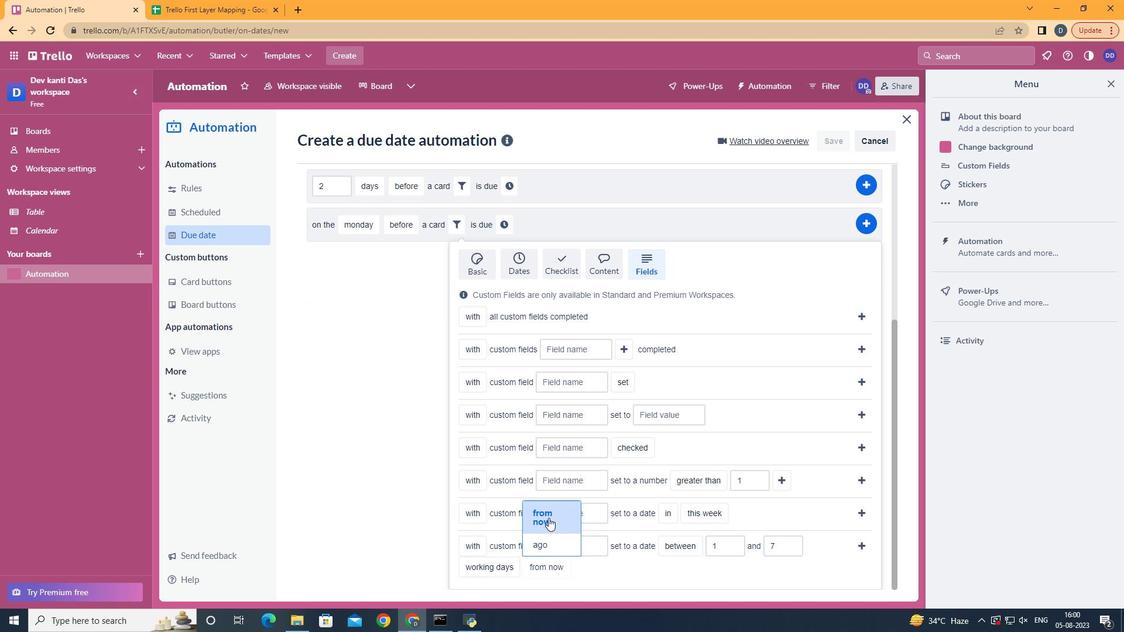 
Action: Mouse pressed left at (548, 518)
Screenshot: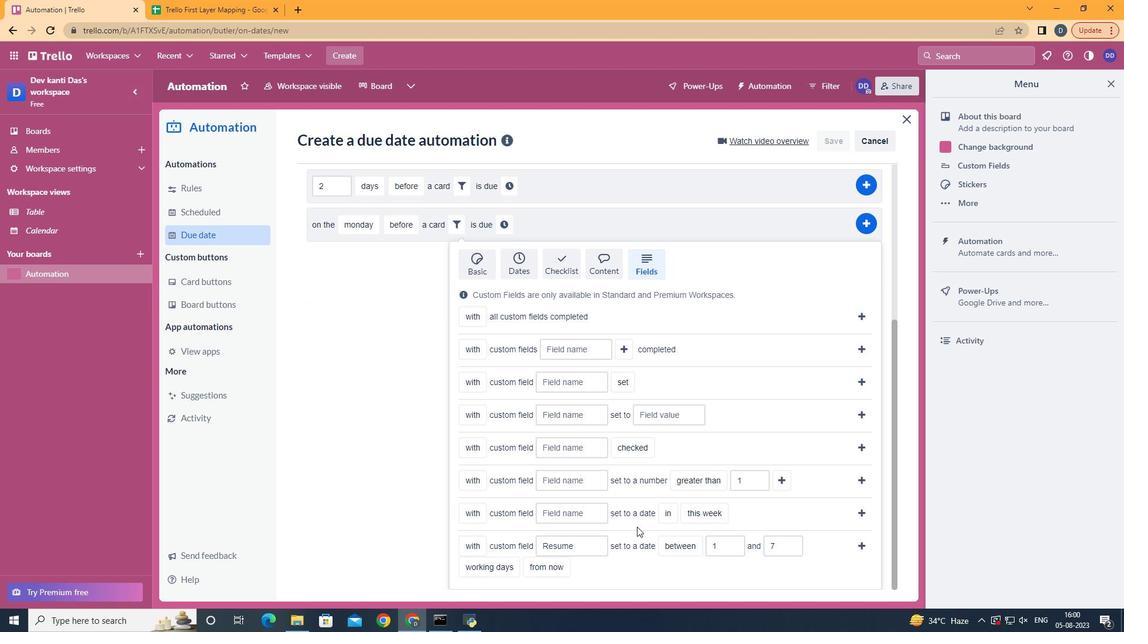 
Action: Mouse moved to (549, 551)
Screenshot: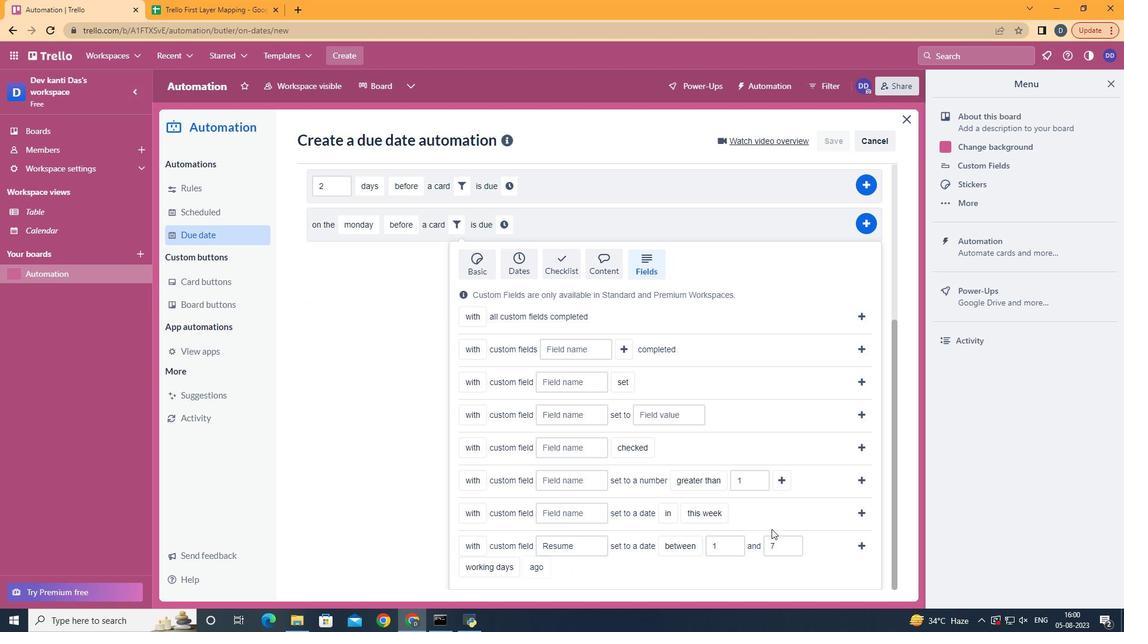
Action: Mouse pressed left at (549, 551)
Screenshot: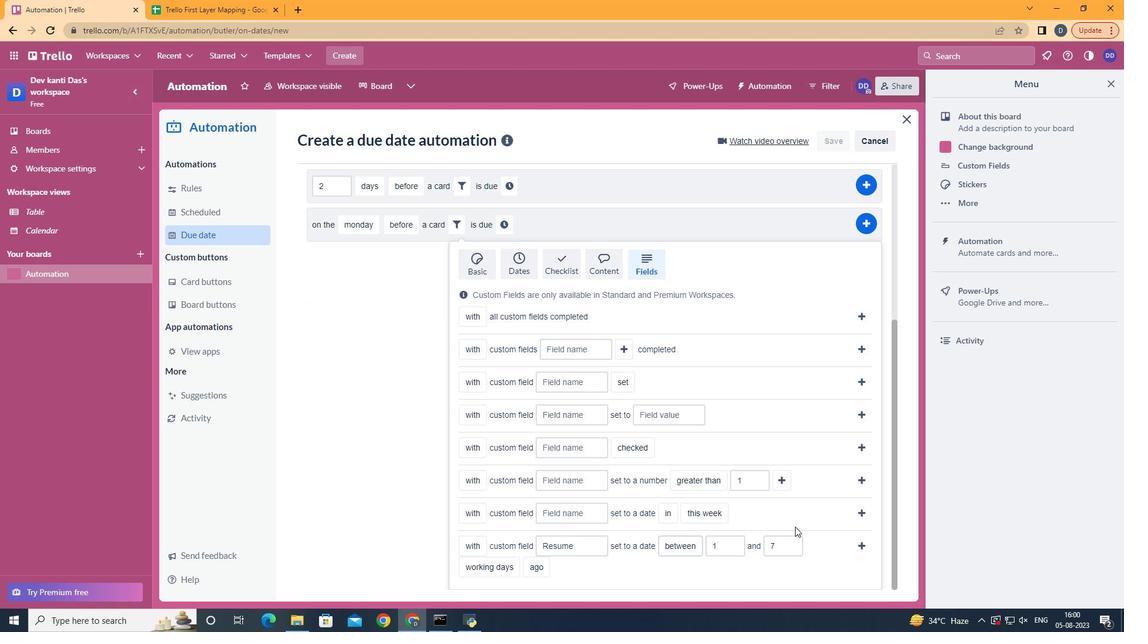 
Action: Mouse moved to (862, 542)
Screenshot: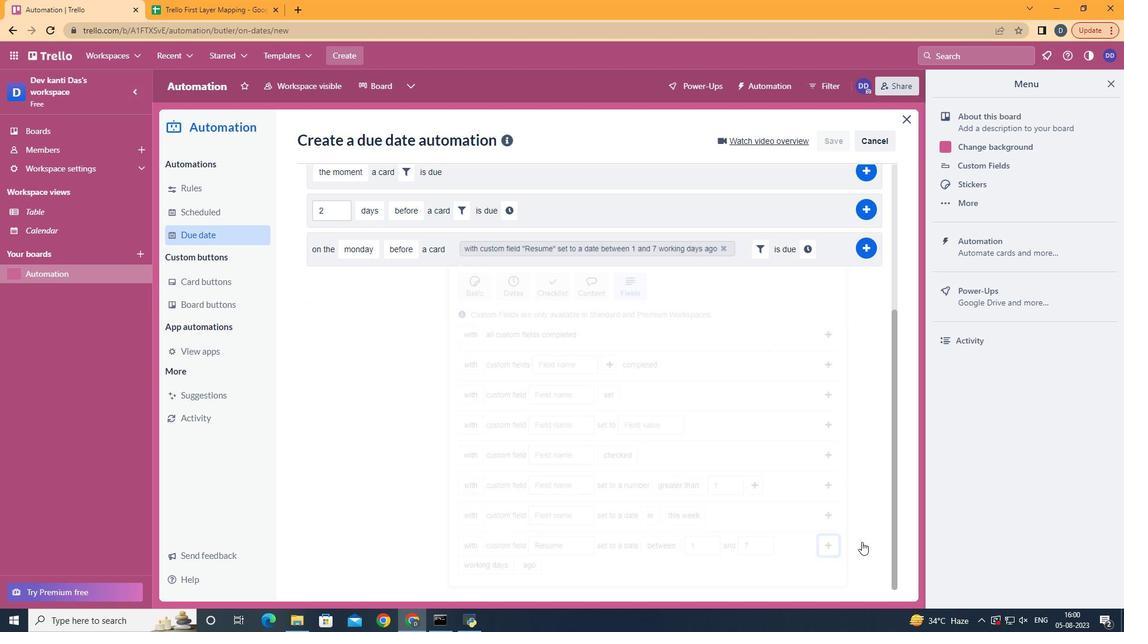
Action: Mouse pressed left at (862, 542)
Screenshot: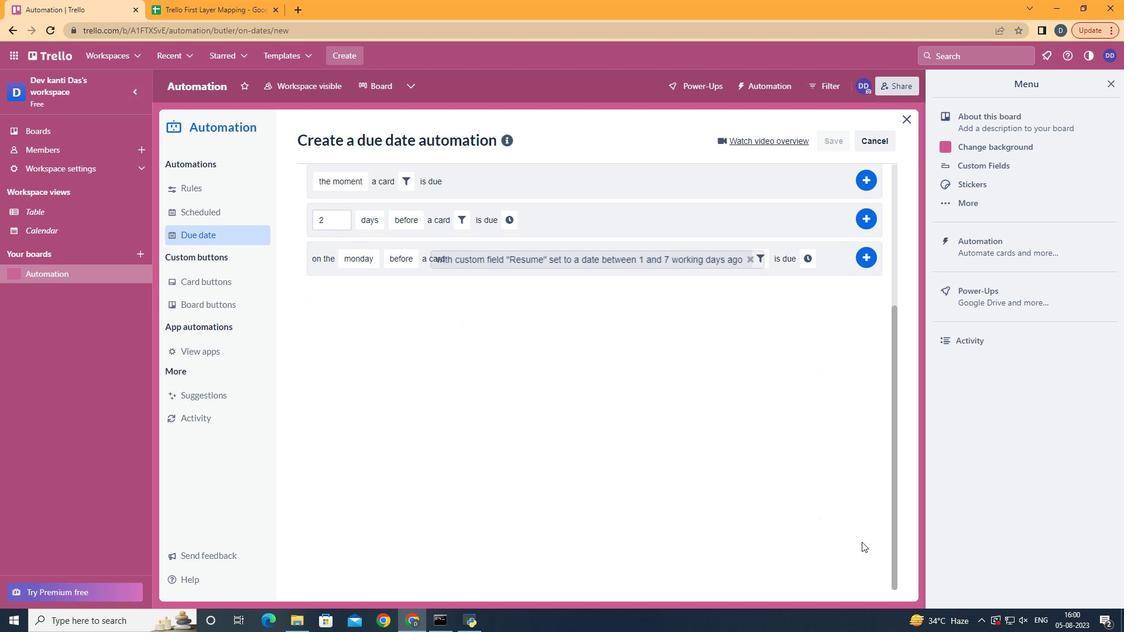 
Action: Mouse moved to (725, 477)
Screenshot: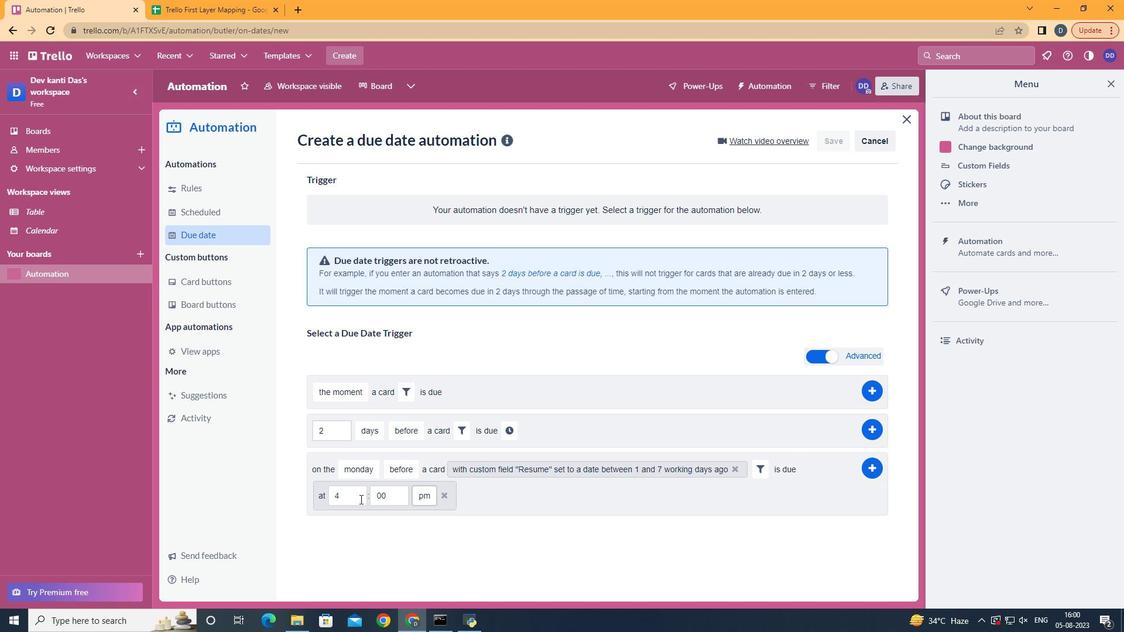 
Action: Mouse pressed left at (809, 468)
Screenshot: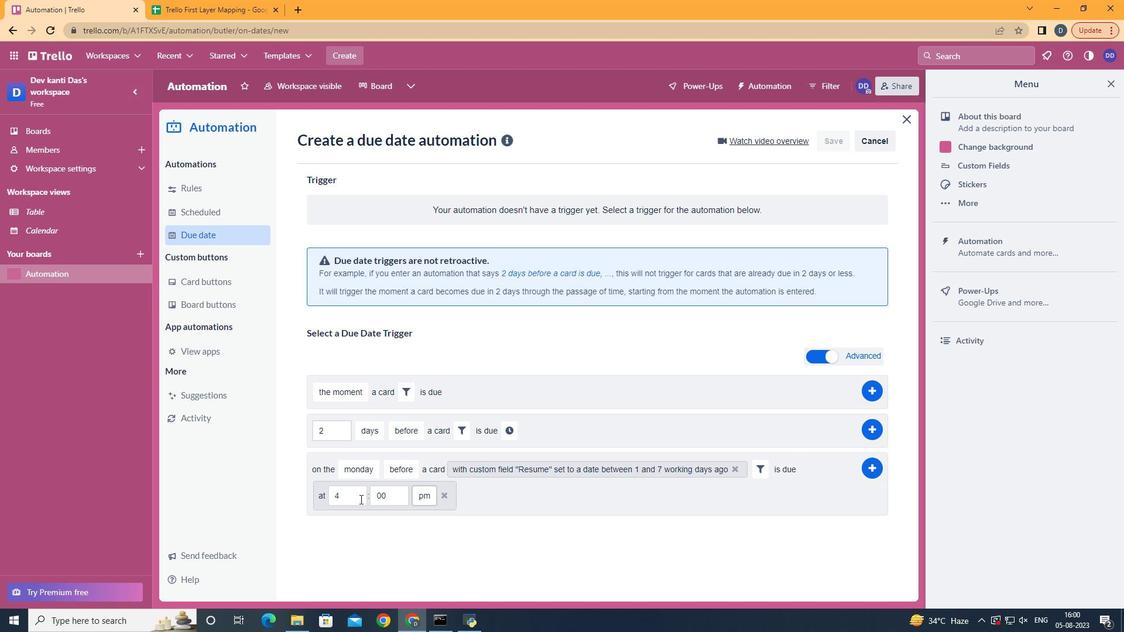 
Action: Mouse moved to (346, 501)
Screenshot: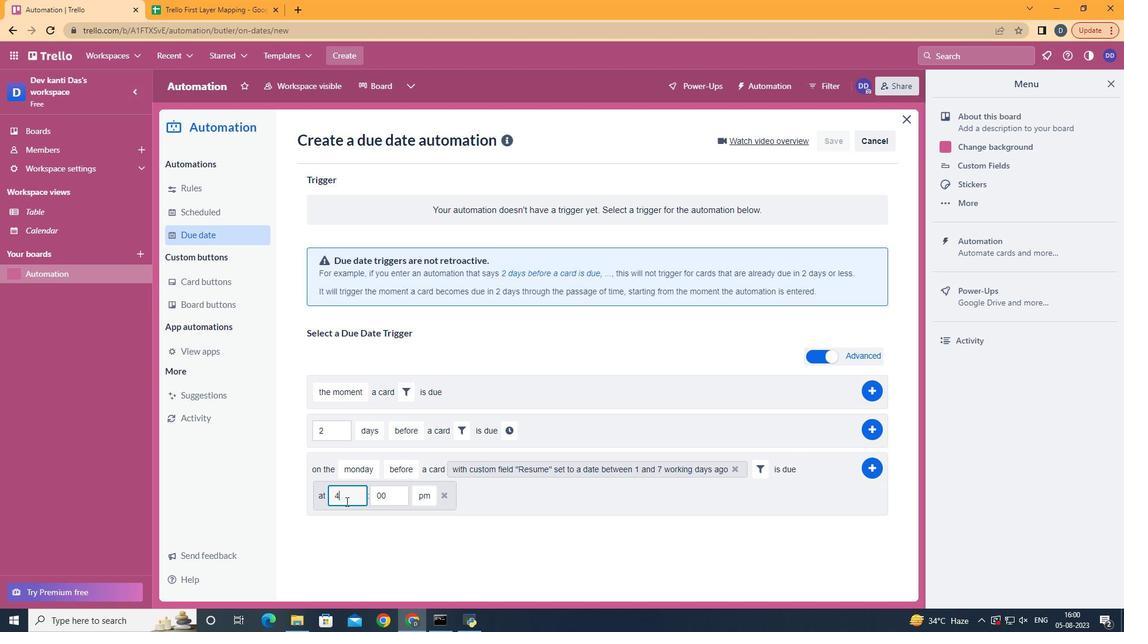 
Action: Mouse pressed left at (346, 501)
Screenshot: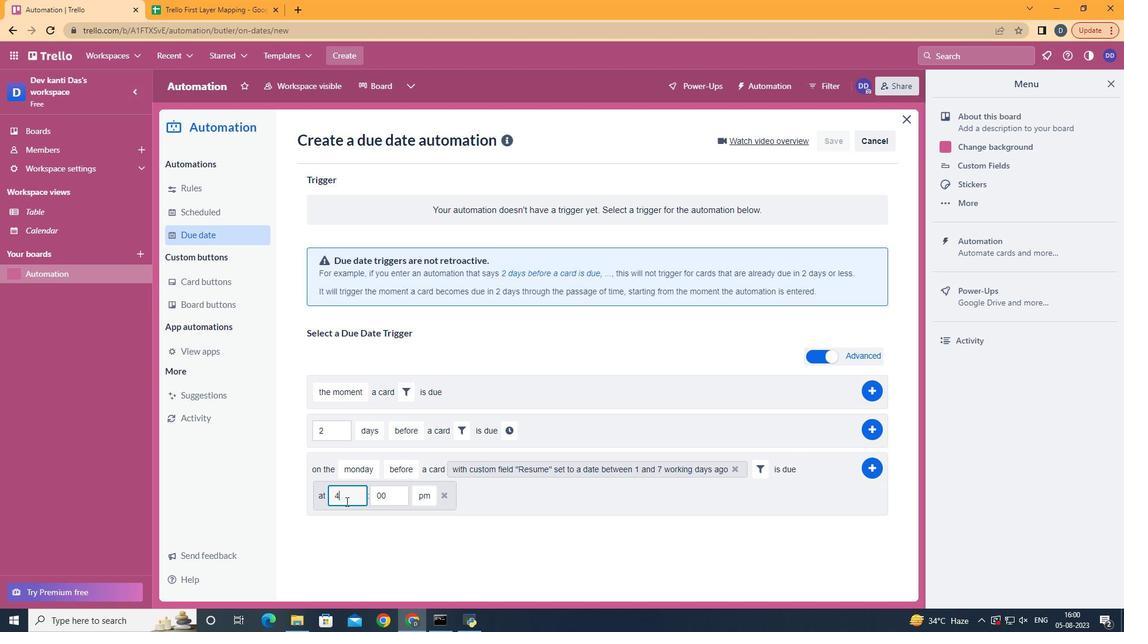 
Action: Key pressed <Key.backspace>11
Screenshot: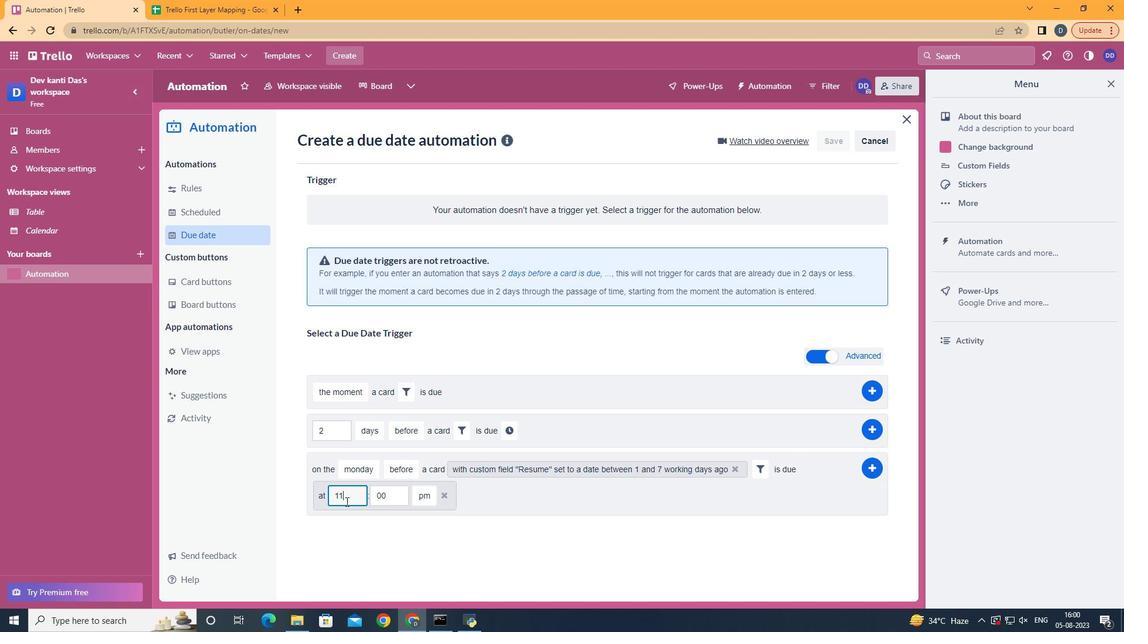 
Action: Mouse moved to (433, 510)
Screenshot: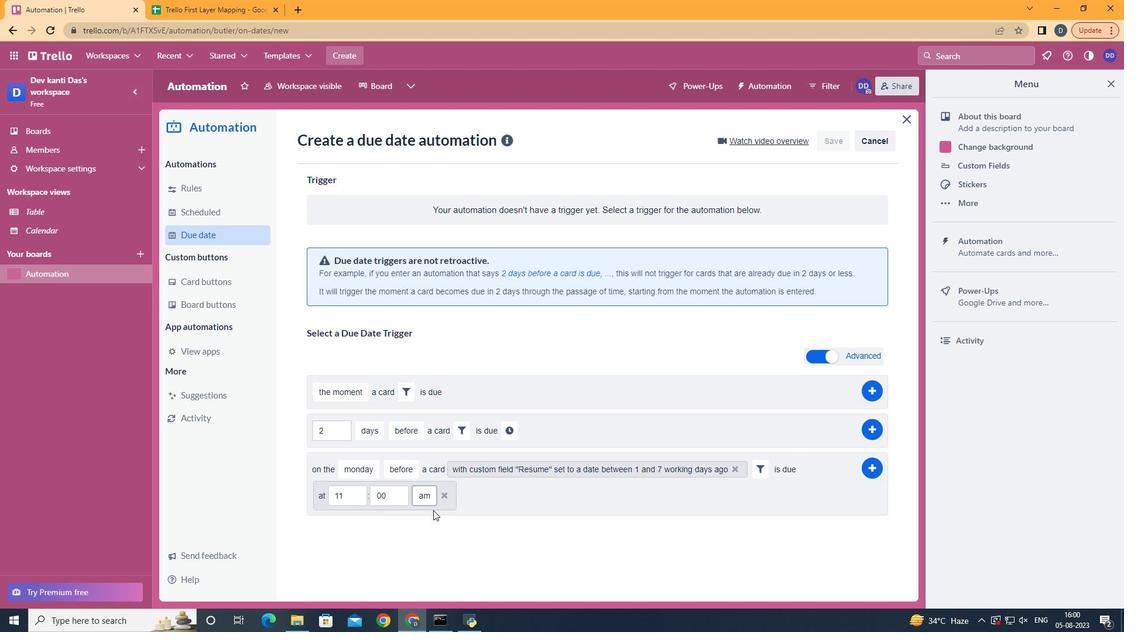 
Action: Mouse pressed left at (433, 510)
Screenshot: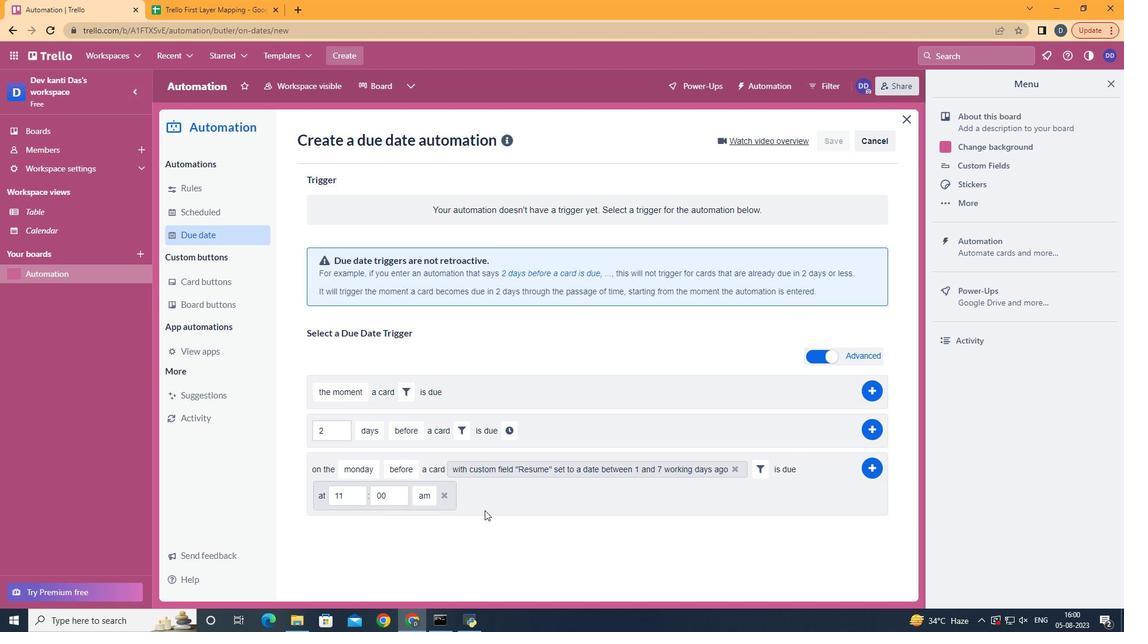 
Action: Mouse moved to (870, 467)
Screenshot: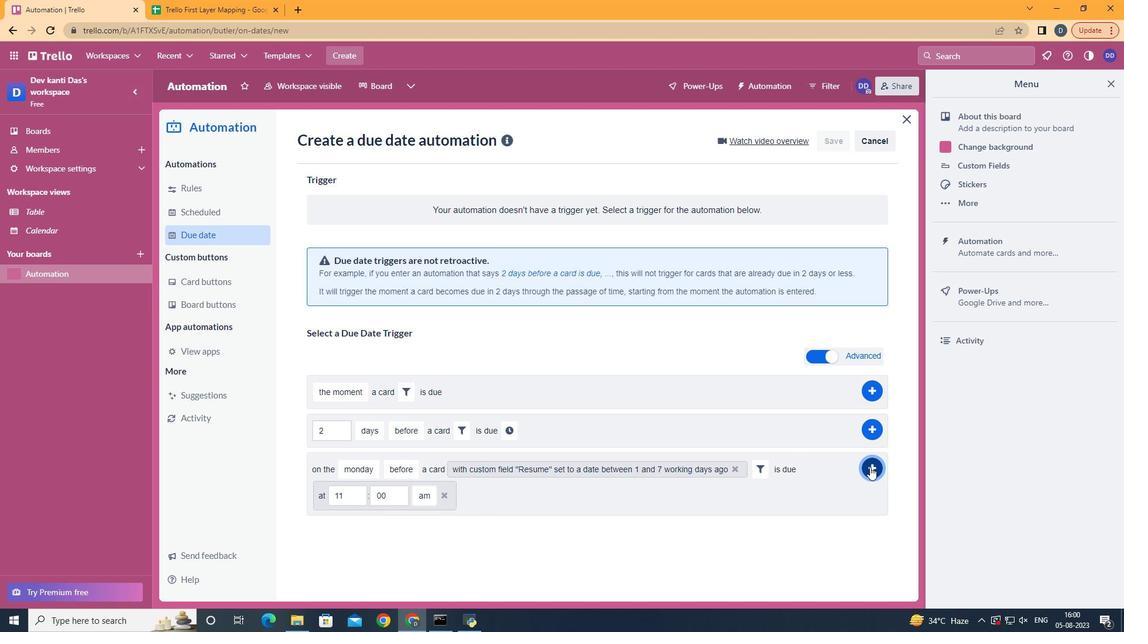 
Action: Mouse pressed left at (870, 467)
Screenshot: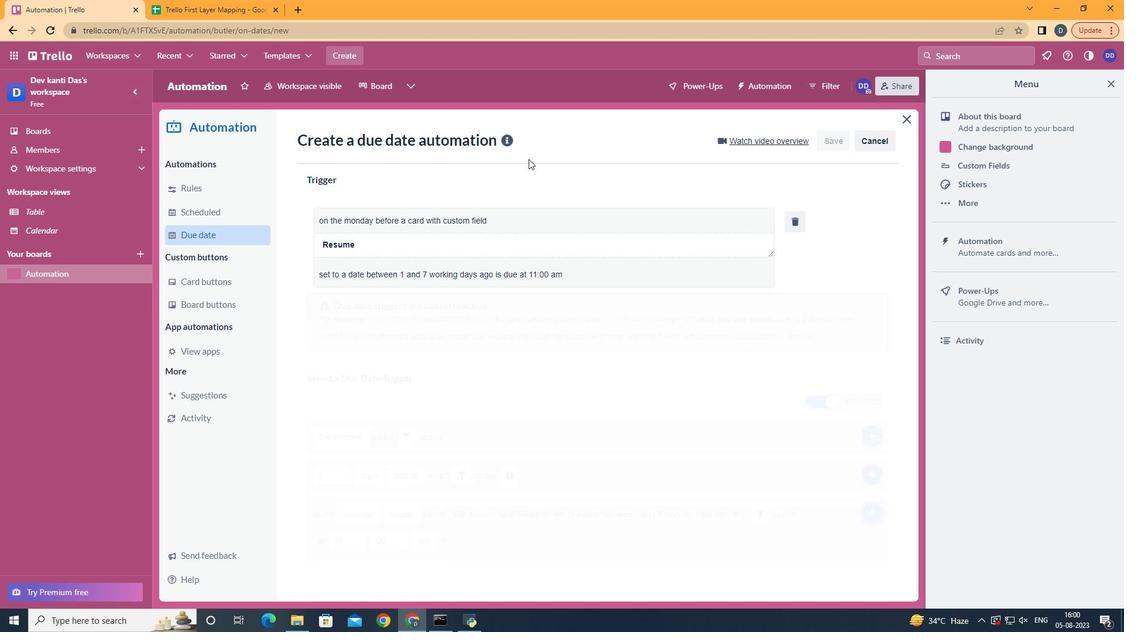 
Action: Mouse moved to (649, 246)
Screenshot: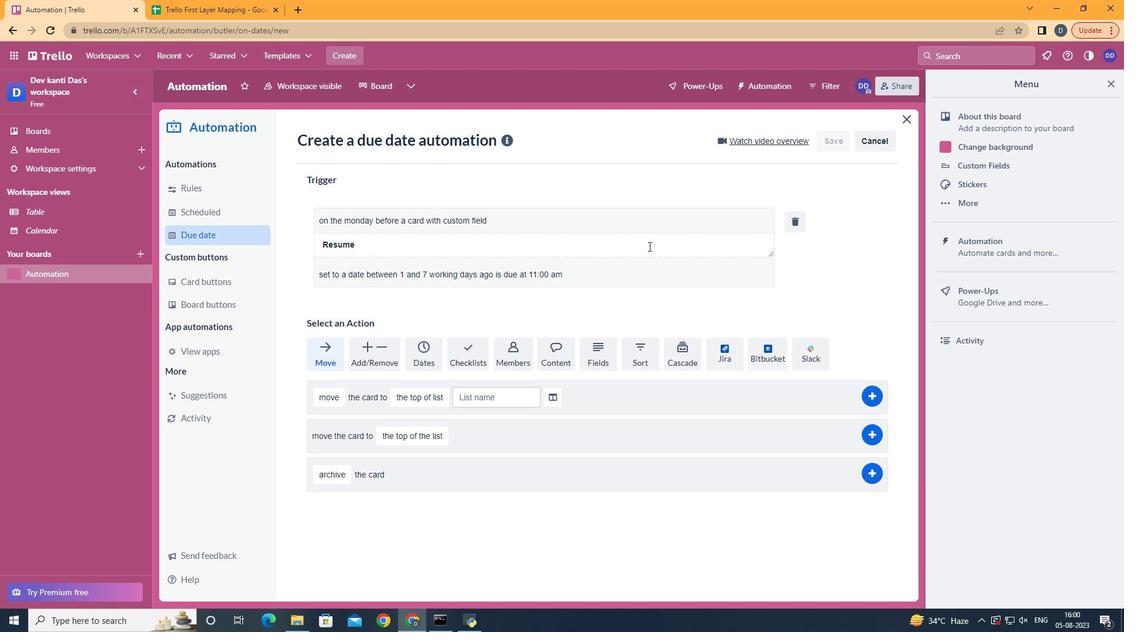 
